 Task: Open Card Disability Services Review in Board Product Feature Prioritization and Development to Workspace Financial Planning and Analysis Services and add a team member Softage.2@softage.net, a label Yellow, a checklist Panel Moderation, an attachment from your computer, a color Yellow and finally, add a card description 'Plan and execute company team-building conference with team-building exercises on problem-solving and decision making' and a comment 'Given the potential impact of this task on our team workload, let us ensure that we have the necessary resources and support to execute it effectively.'. Add a start date 'Jan 02, 1900' with a due date 'Jan 09, 1900'
Action: Mouse moved to (206, 136)
Screenshot: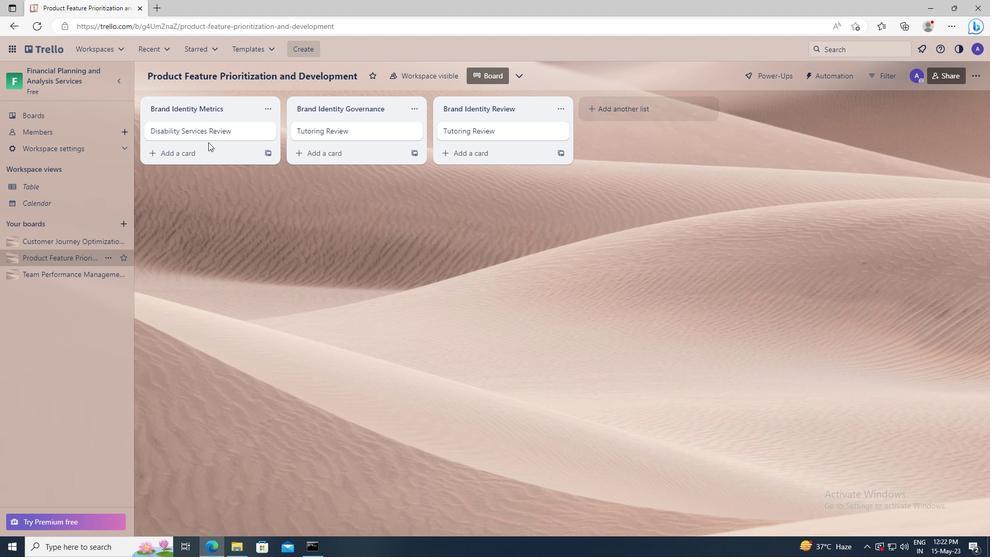 
Action: Mouse pressed left at (206, 136)
Screenshot: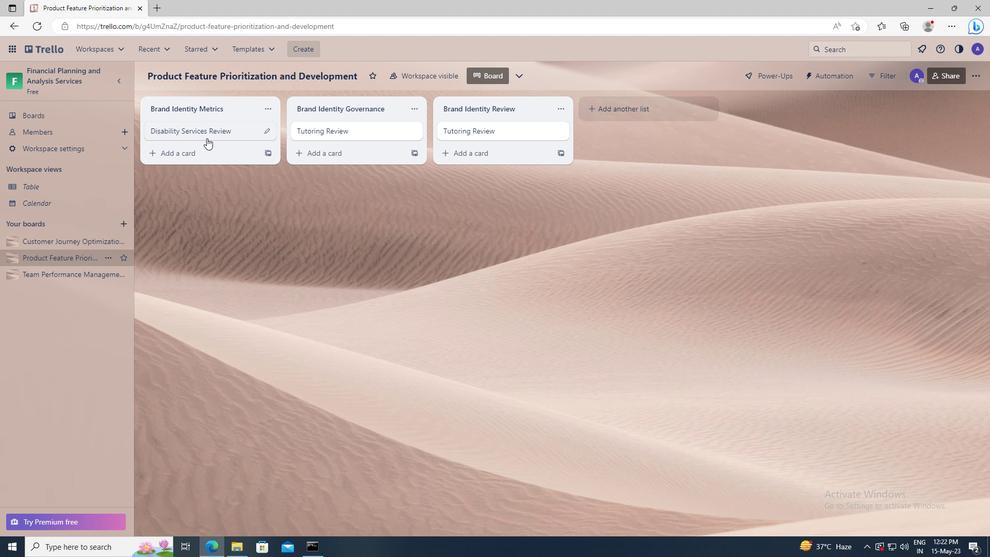 
Action: Mouse moved to (606, 135)
Screenshot: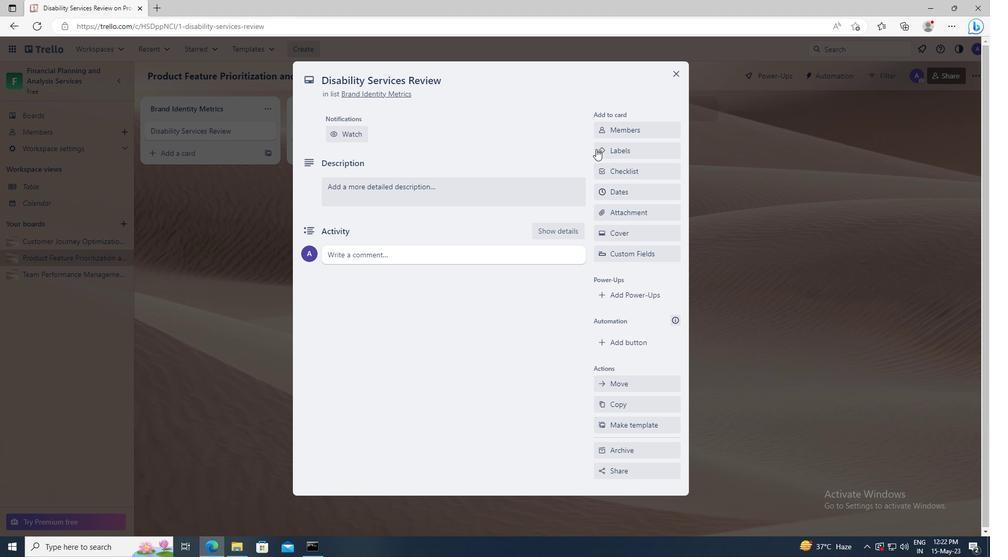 
Action: Mouse pressed left at (606, 135)
Screenshot: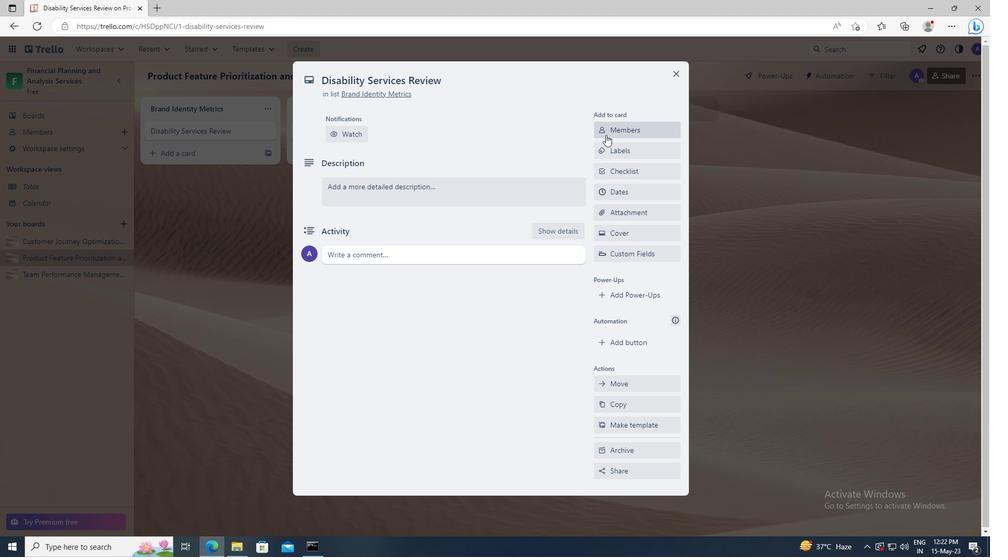 
Action: Mouse moved to (614, 178)
Screenshot: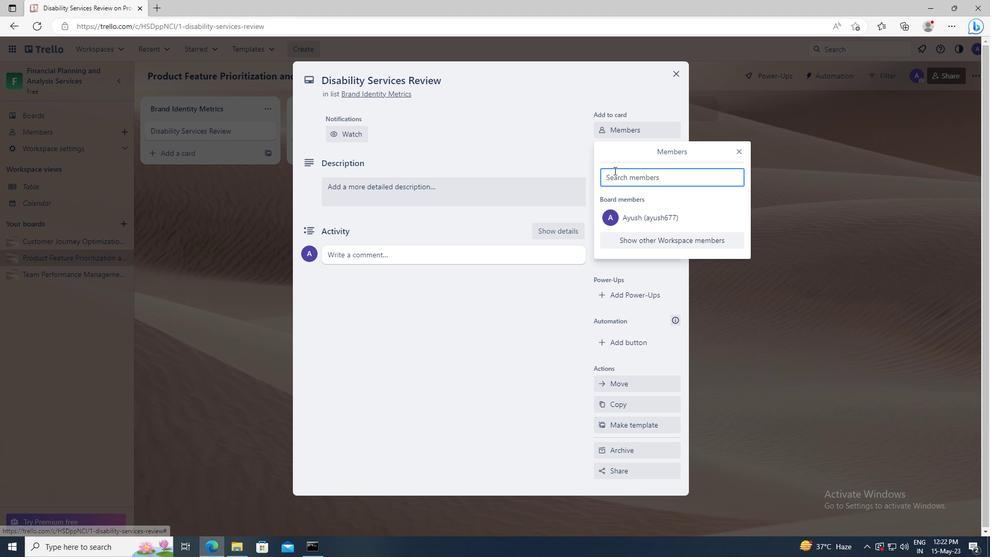 
Action: Mouse pressed left at (614, 178)
Screenshot: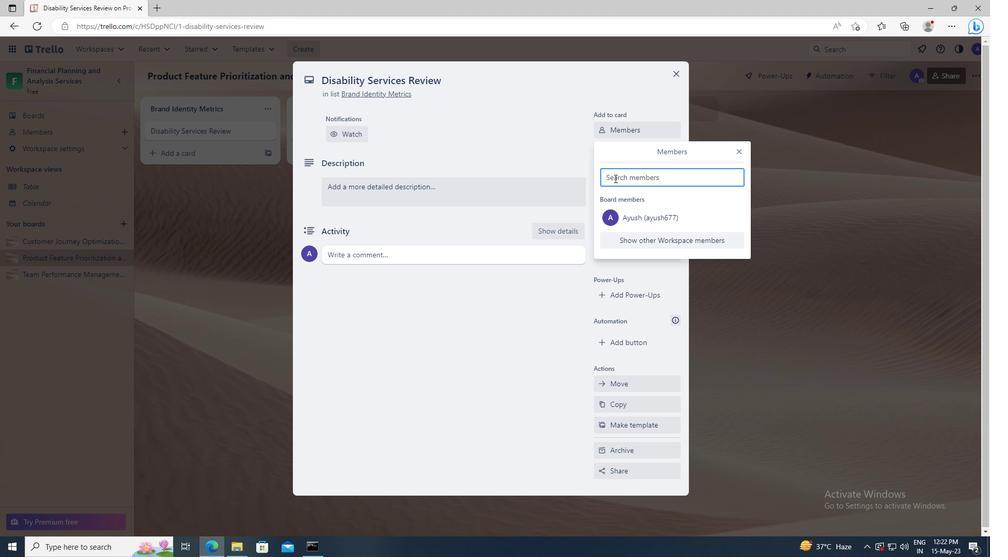 
Action: Key pressed <Key.shift>SOFTAGE.2
Screenshot: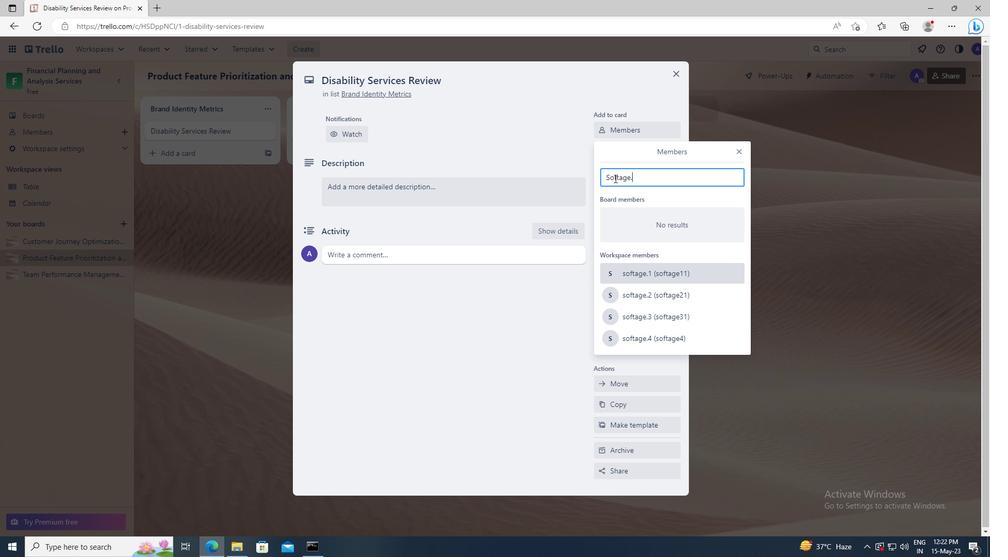 
Action: Mouse moved to (619, 272)
Screenshot: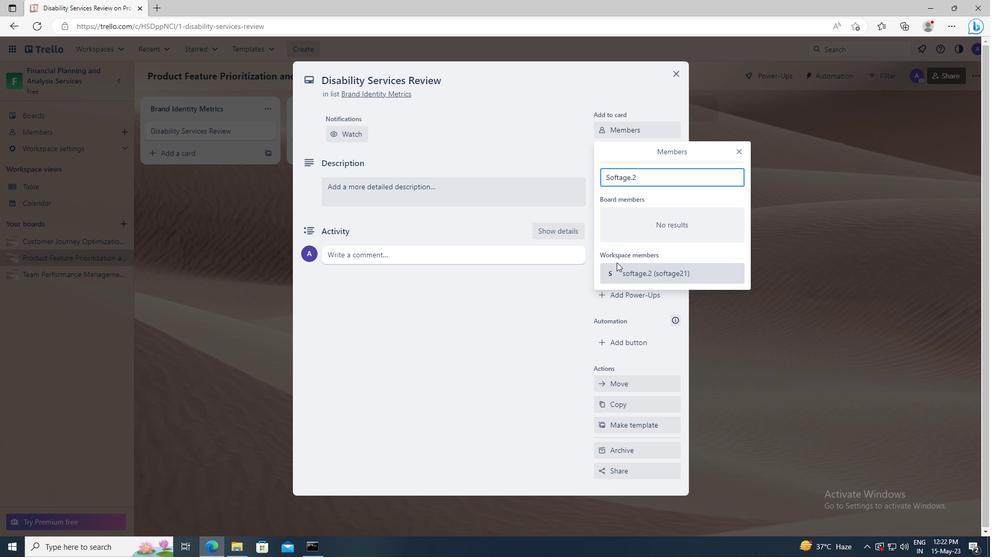 
Action: Mouse pressed left at (619, 272)
Screenshot: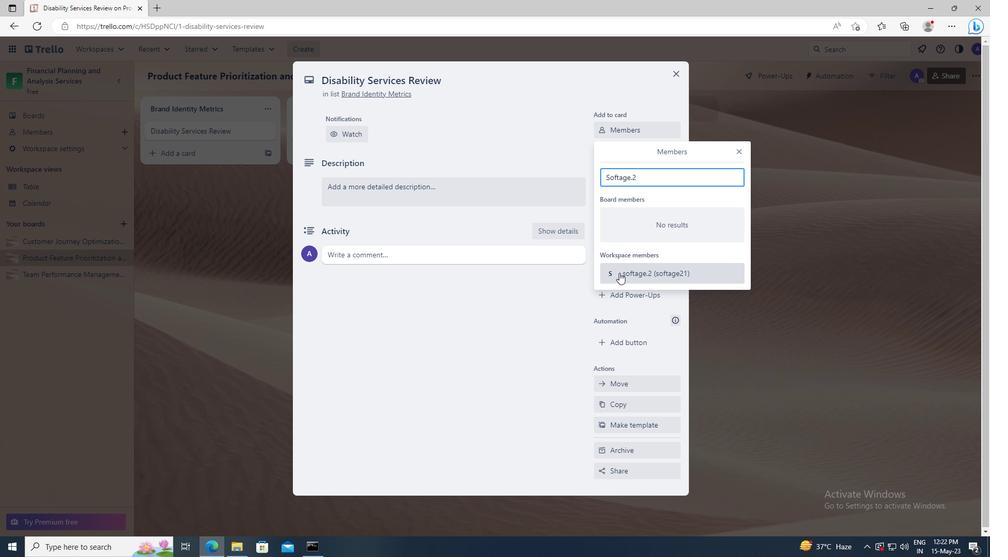 
Action: Mouse moved to (736, 150)
Screenshot: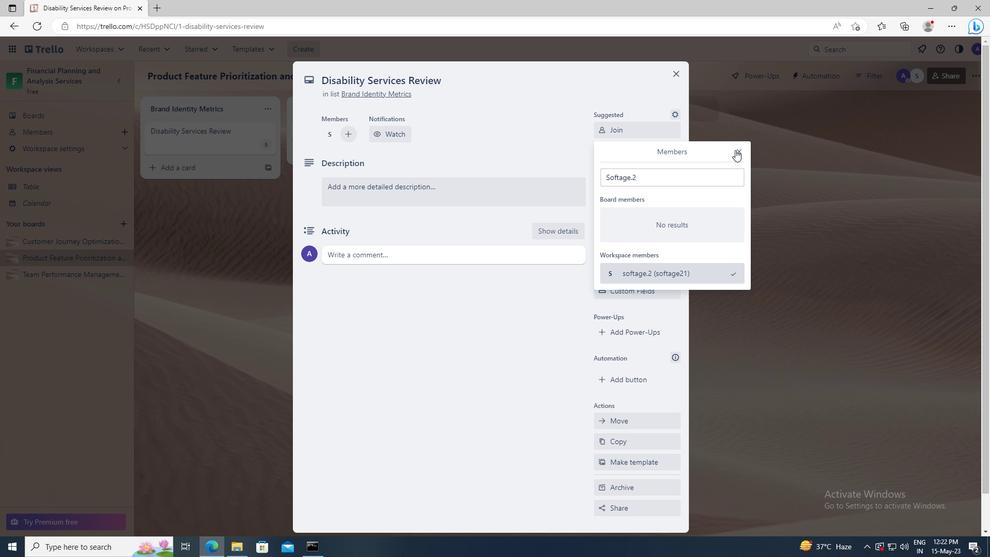 
Action: Mouse pressed left at (736, 150)
Screenshot: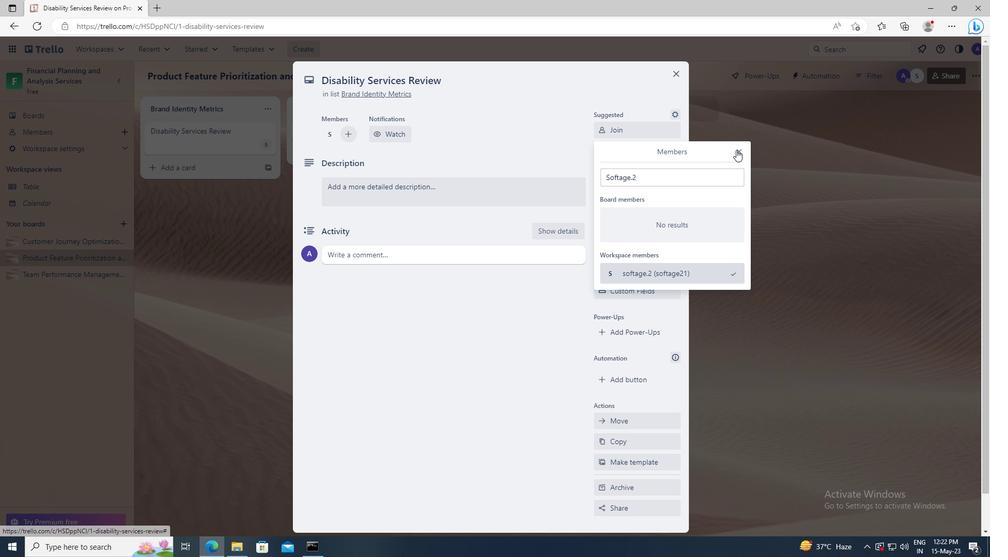 
Action: Mouse moved to (635, 185)
Screenshot: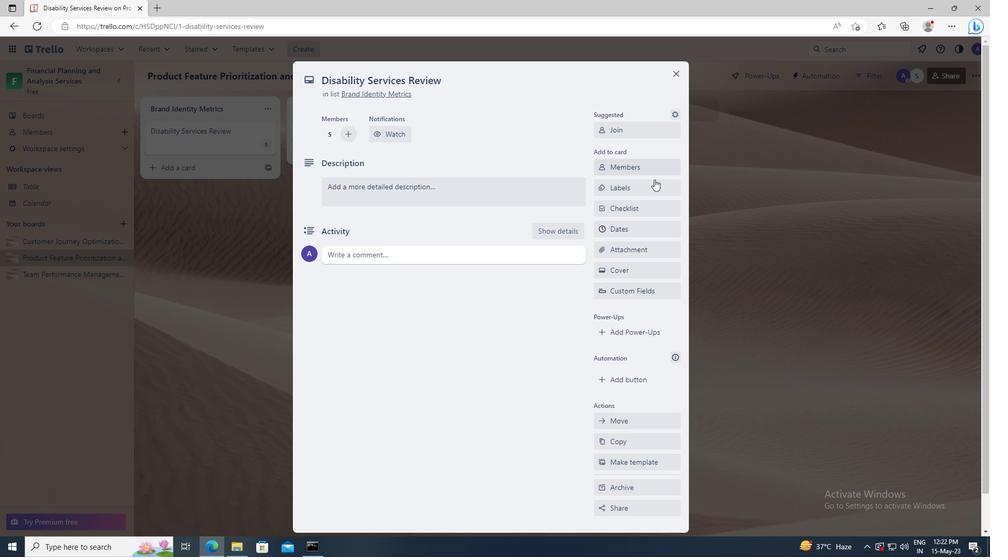 
Action: Mouse pressed left at (635, 185)
Screenshot: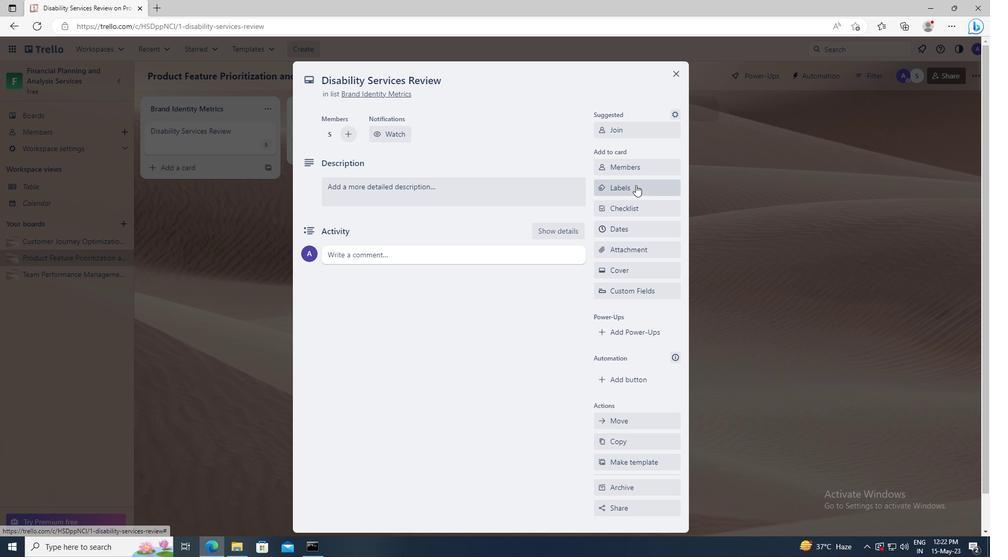 
Action: Mouse moved to (659, 392)
Screenshot: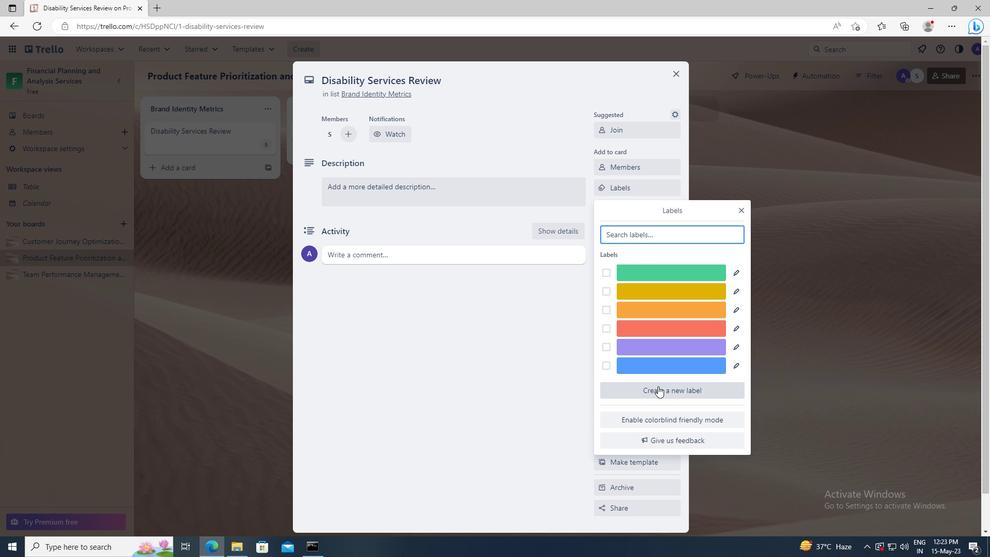 
Action: Mouse pressed left at (659, 392)
Screenshot: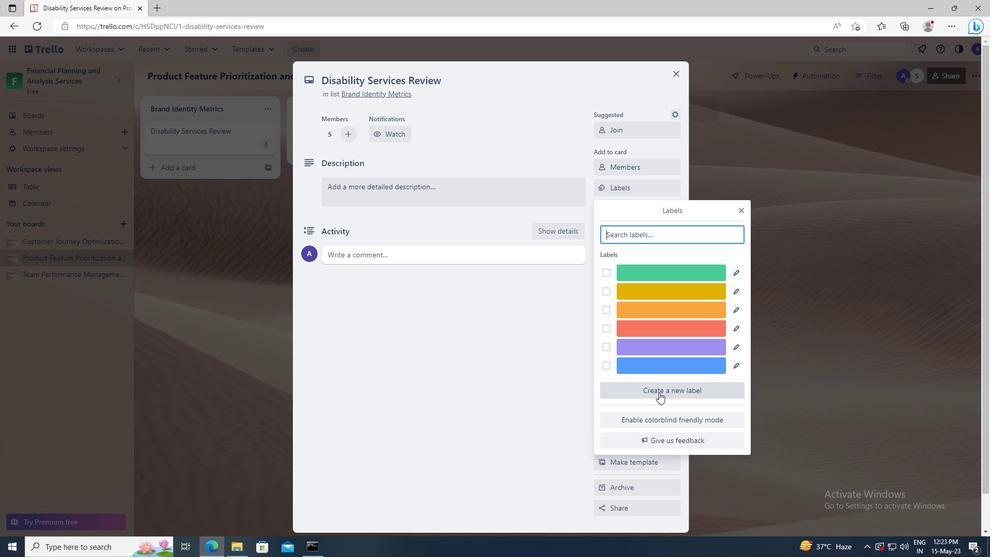 
Action: Mouse moved to (646, 359)
Screenshot: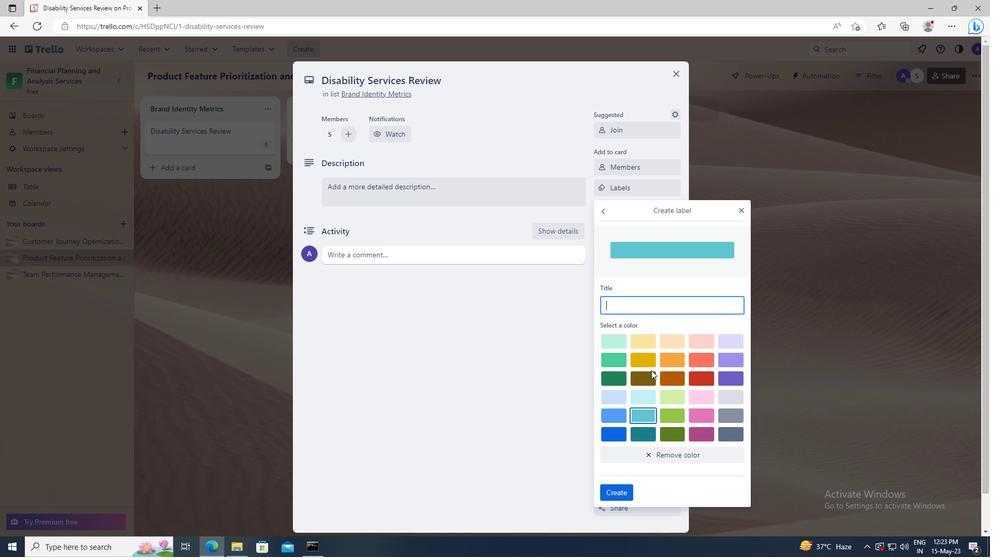 
Action: Mouse pressed left at (646, 359)
Screenshot: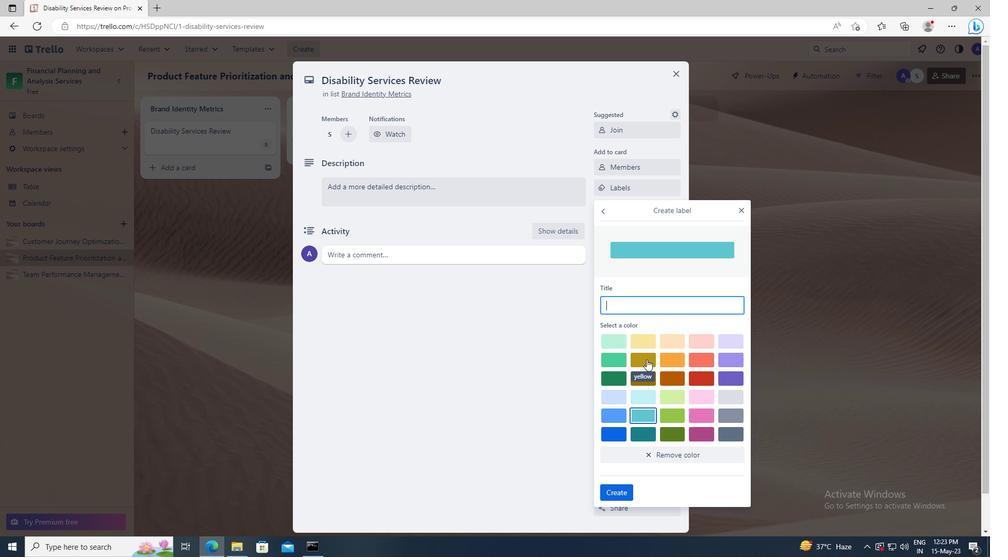 
Action: Mouse moved to (623, 487)
Screenshot: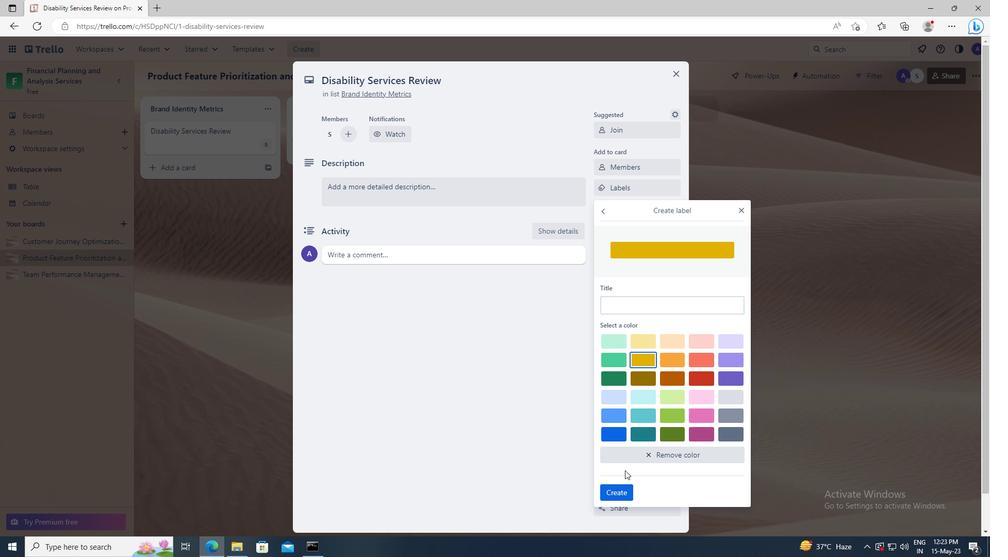
Action: Mouse pressed left at (623, 487)
Screenshot: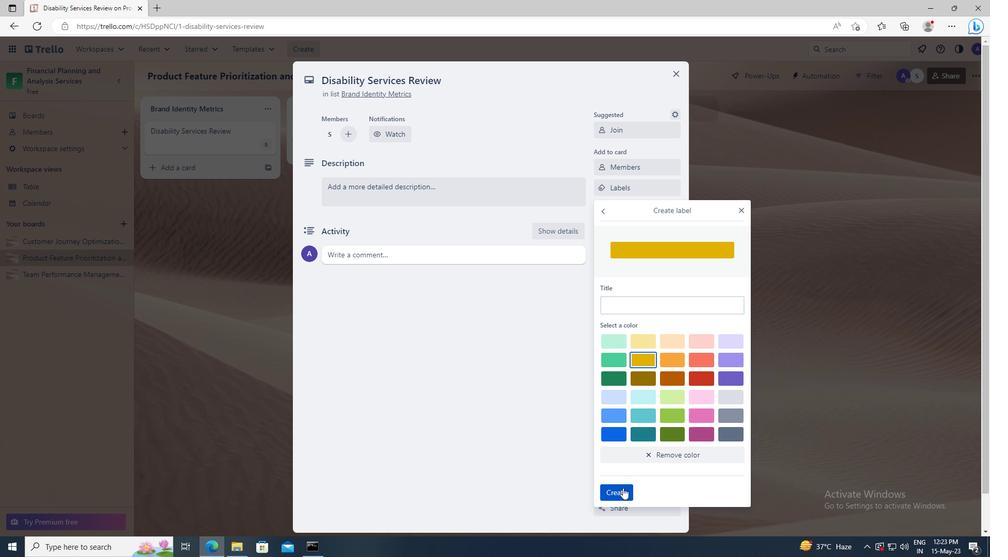 
Action: Mouse moved to (740, 211)
Screenshot: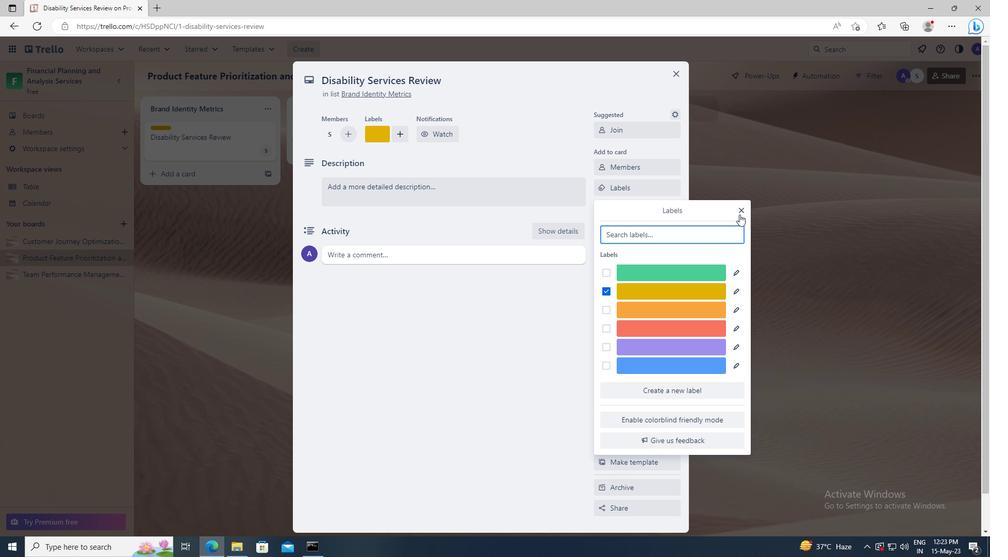 
Action: Mouse pressed left at (740, 211)
Screenshot: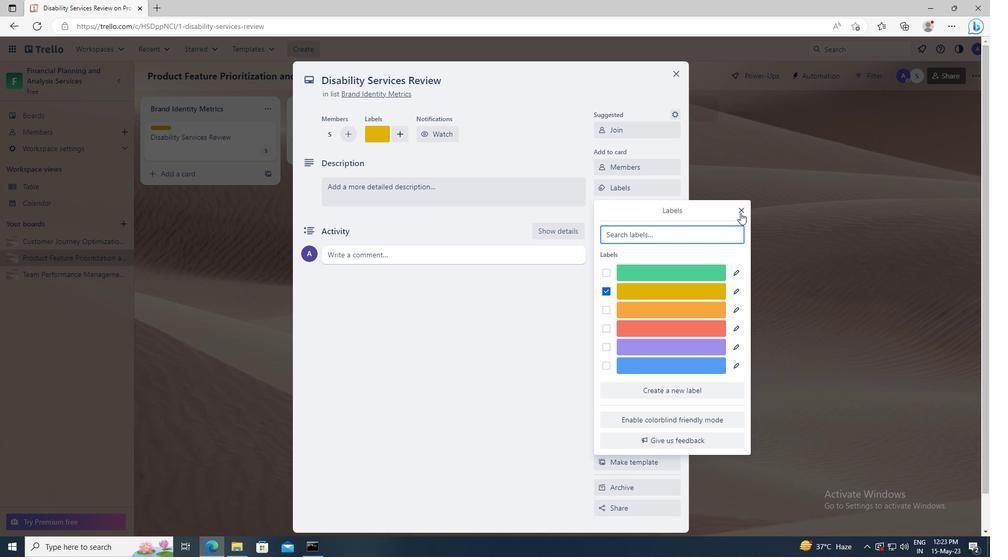 
Action: Mouse moved to (633, 207)
Screenshot: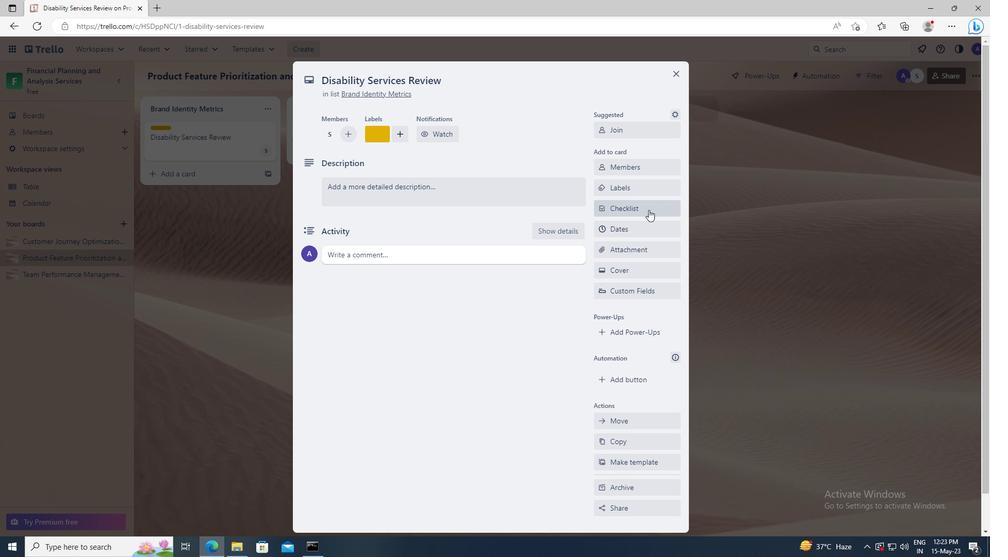 
Action: Mouse pressed left at (633, 207)
Screenshot: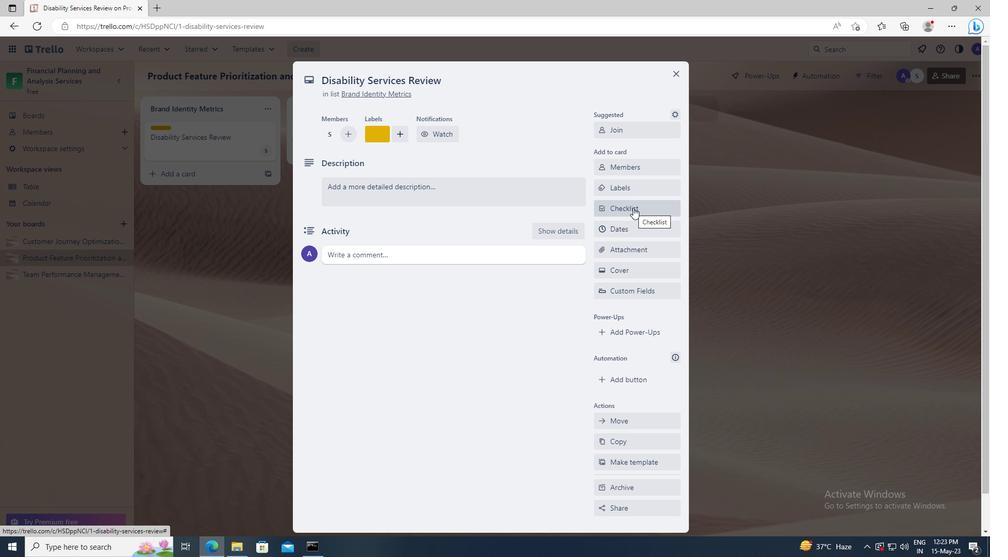 
Action: Key pressed <Key.shift>PANEL<Key.space><Key.shift>MODERATION
Screenshot: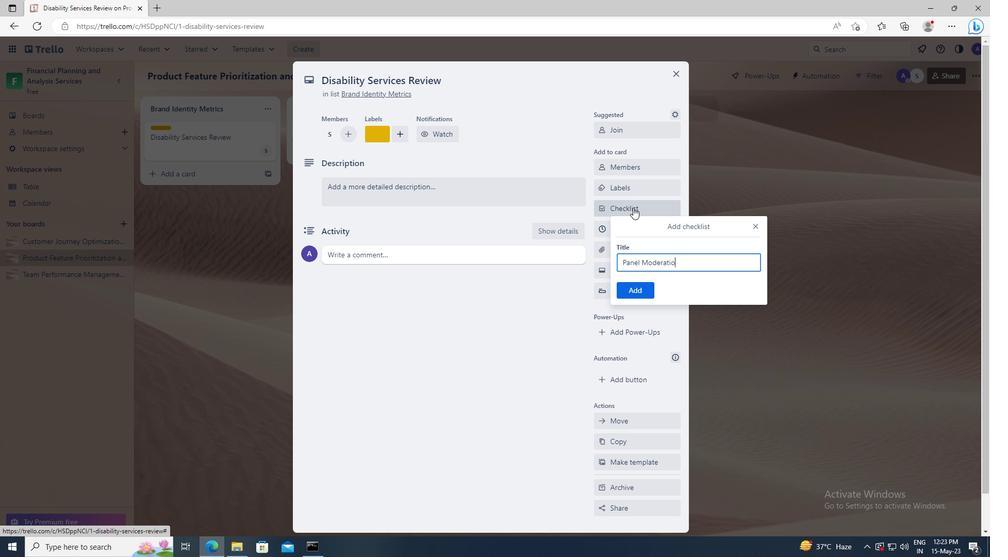 
Action: Mouse moved to (642, 290)
Screenshot: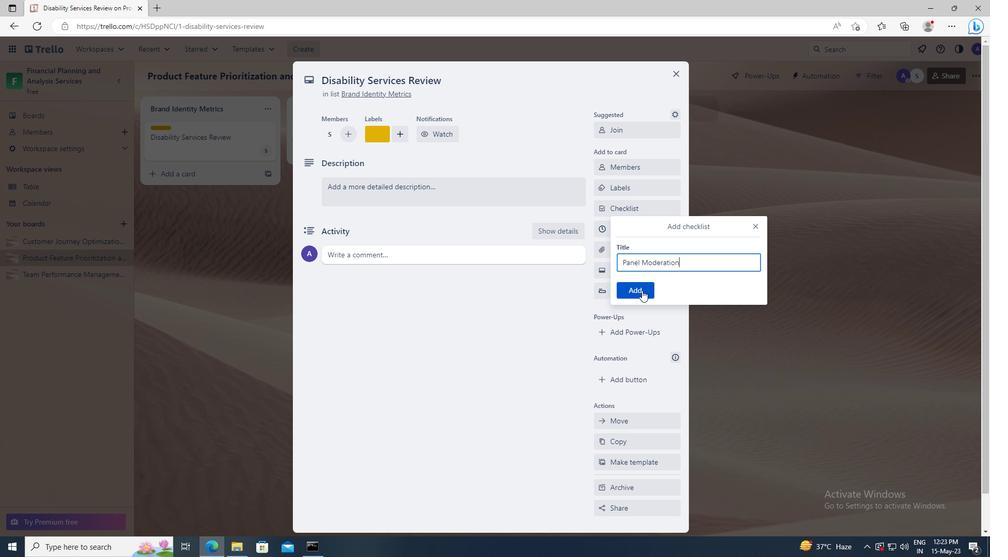 
Action: Mouse pressed left at (642, 290)
Screenshot: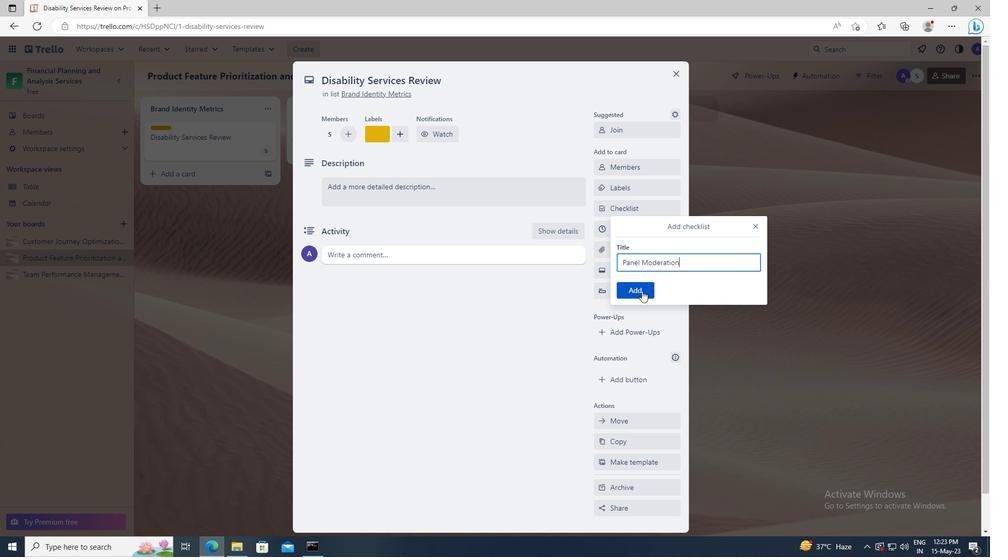 
Action: Mouse moved to (637, 253)
Screenshot: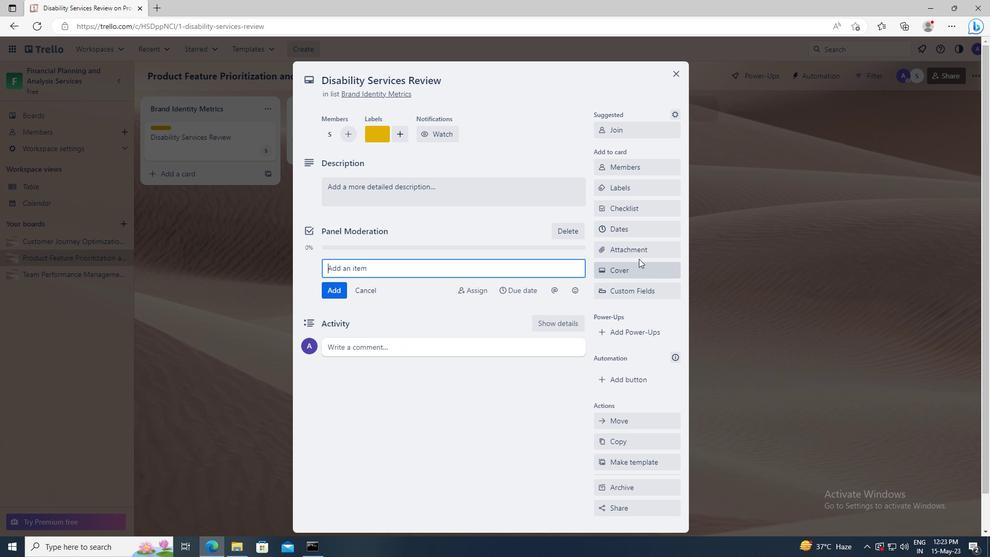 
Action: Mouse pressed left at (637, 253)
Screenshot: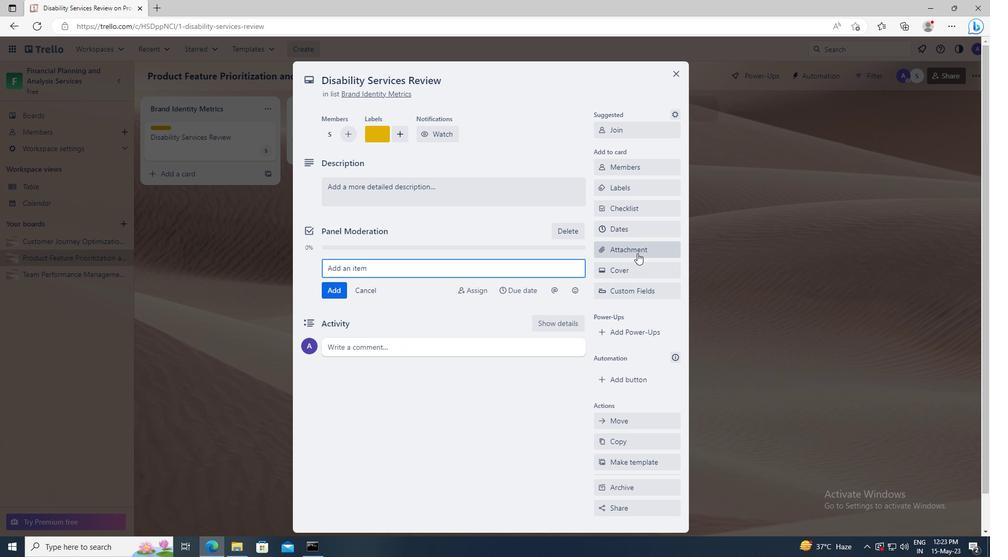 
Action: Mouse moved to (620, 295)
Screenshot: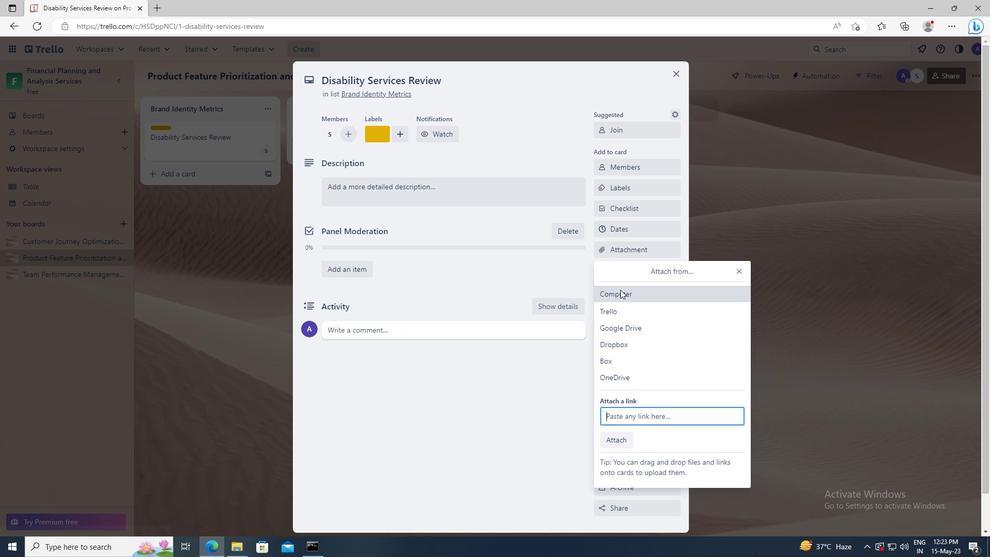 
Action: Mouse pressed left at (620, 295)
Screenshot: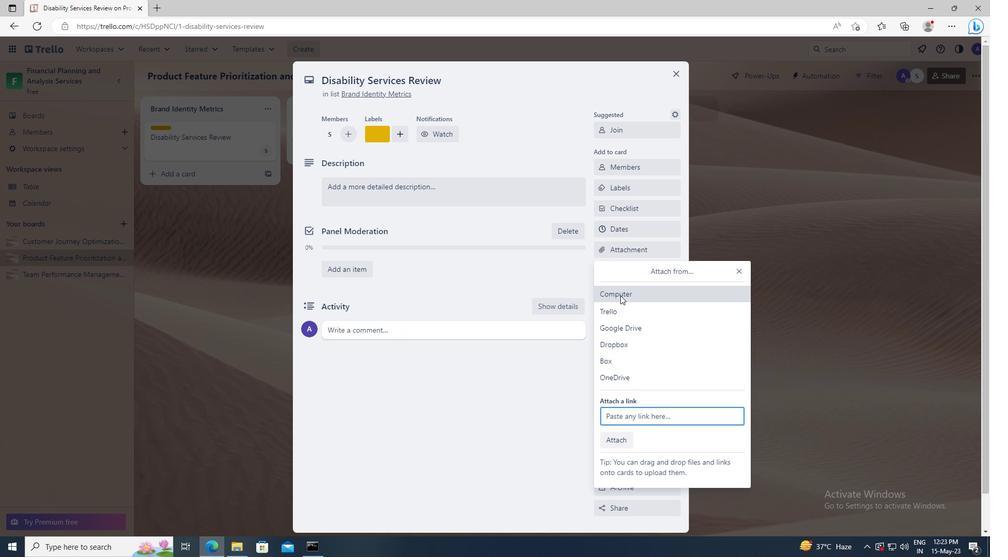 
Action: Mouse moved to (272, 86)
Screenshot: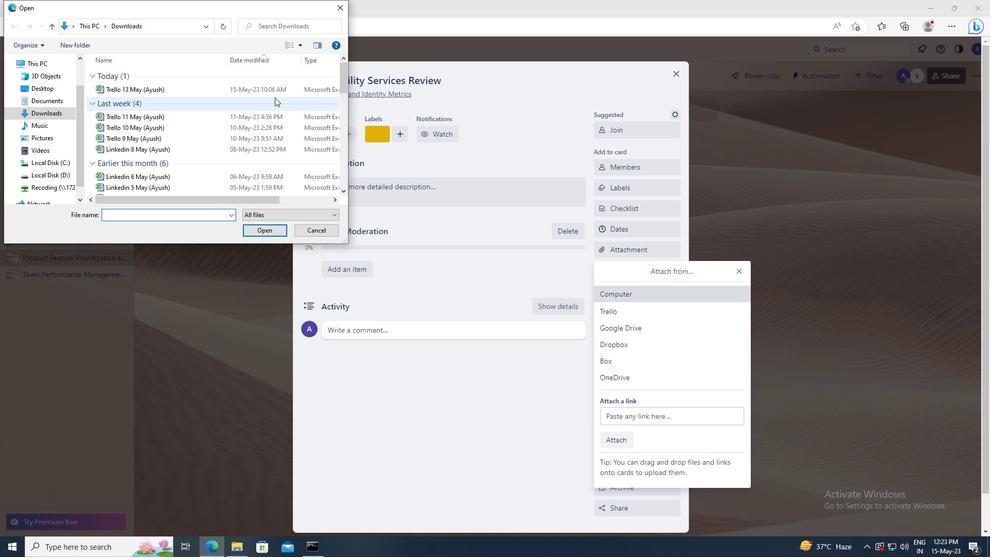 
Action: Mouse pressed left at (272, 86)
Screenshot: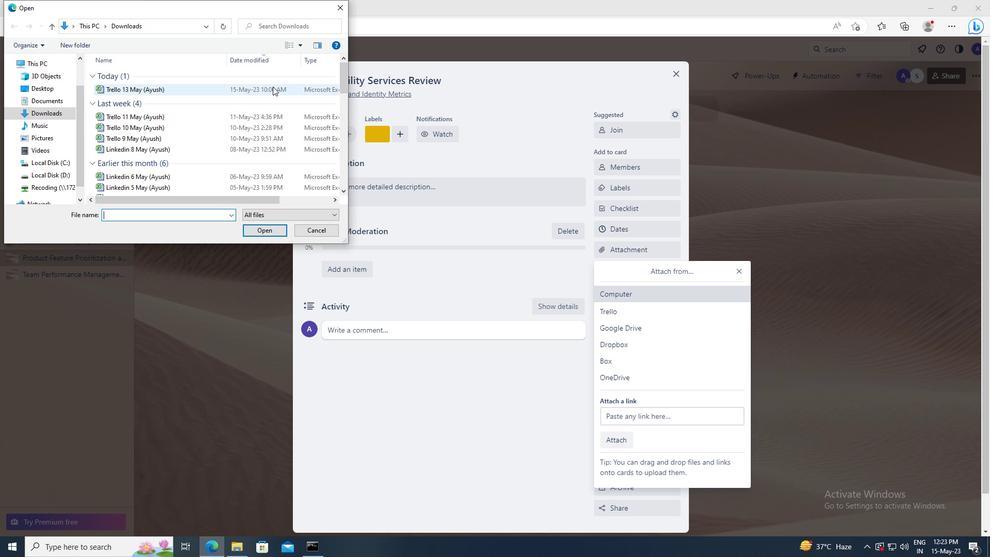 
Action: Mouse moved to (270, 230)
Screenshot: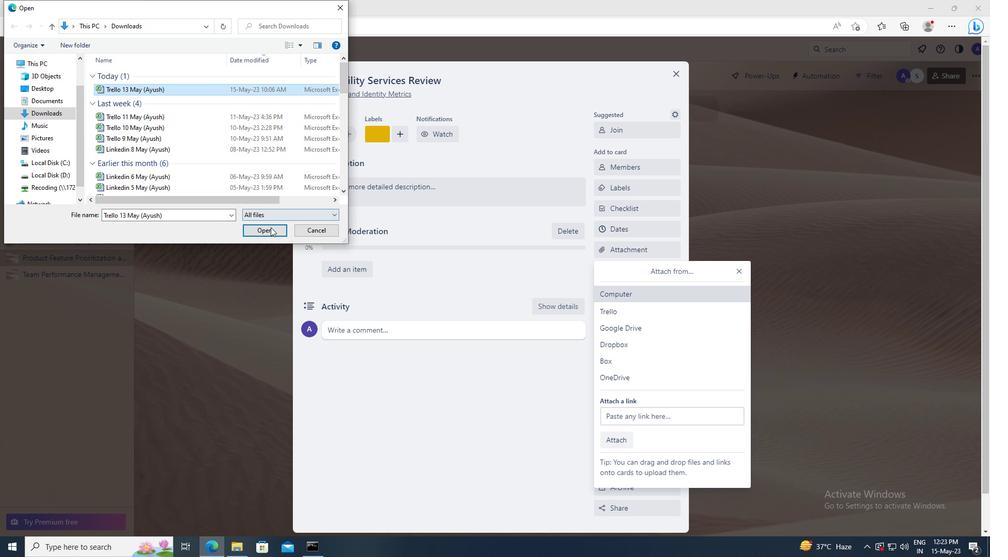 
Action: Mouse pressed left at (270, 230)
Screenshot: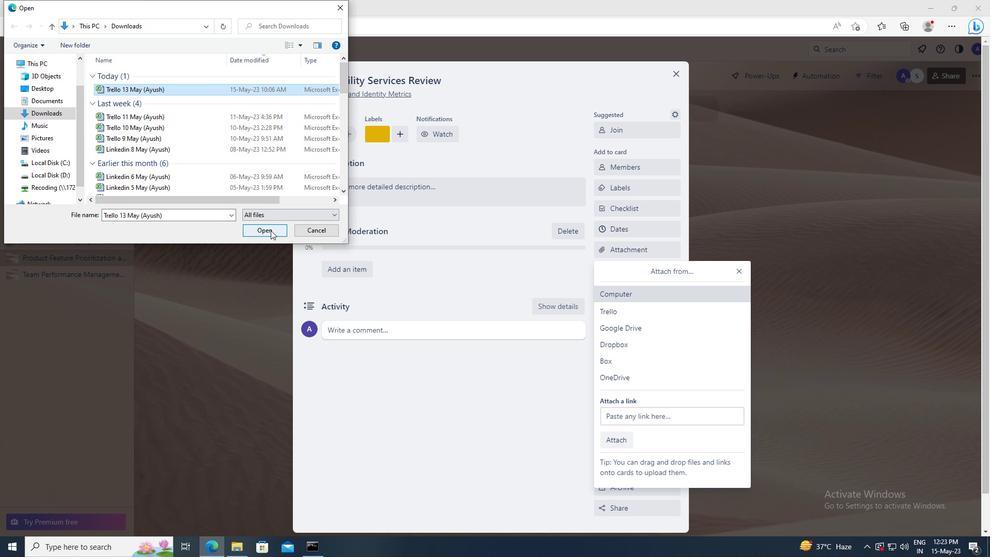 
Action: Mouse moved to (602, 274)
Screenshot: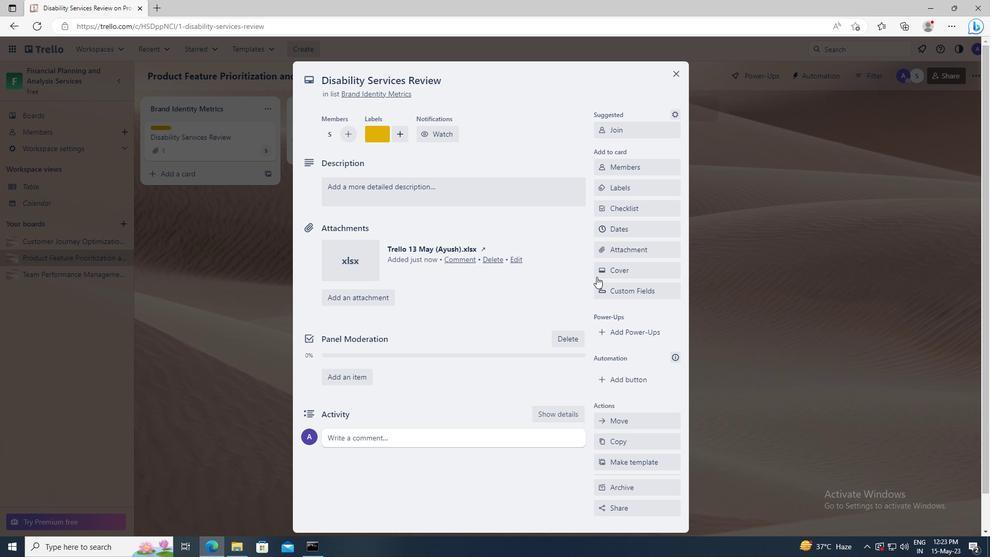 
Action: Mouse pressed left at (602, 274)
Screenshot: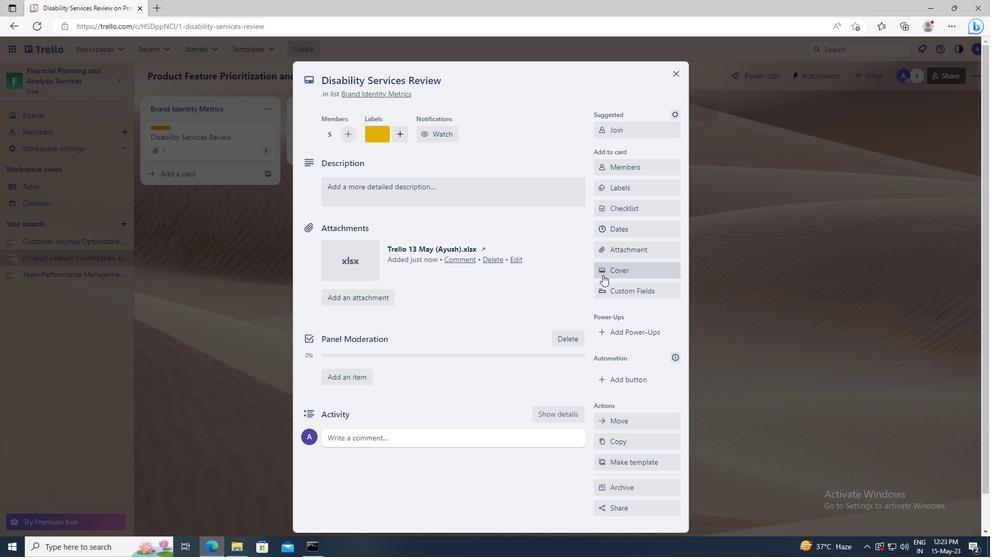 
Action: Mouse moved to (641, 325)
Screenshot: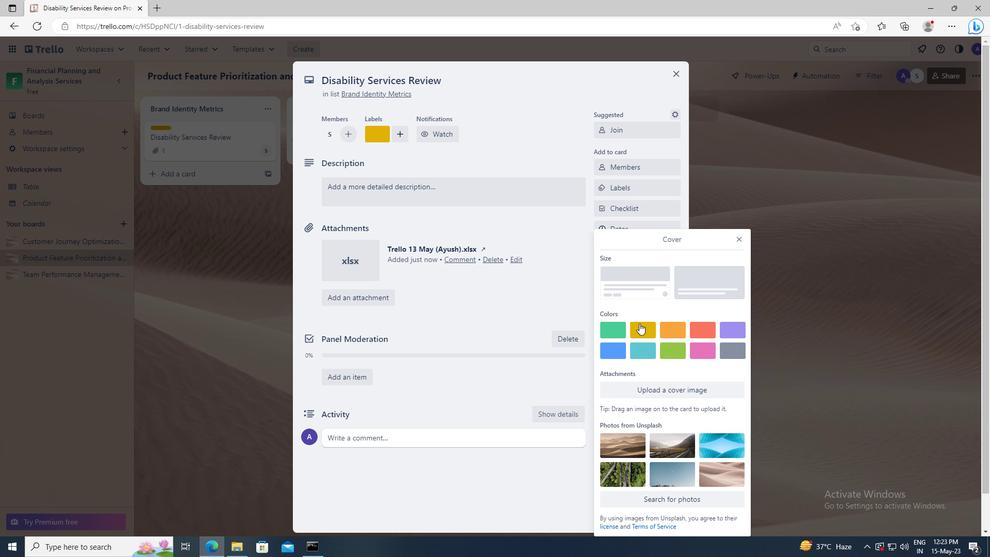 
Action: Mouse pressed left at (641, 325)
Screenshot: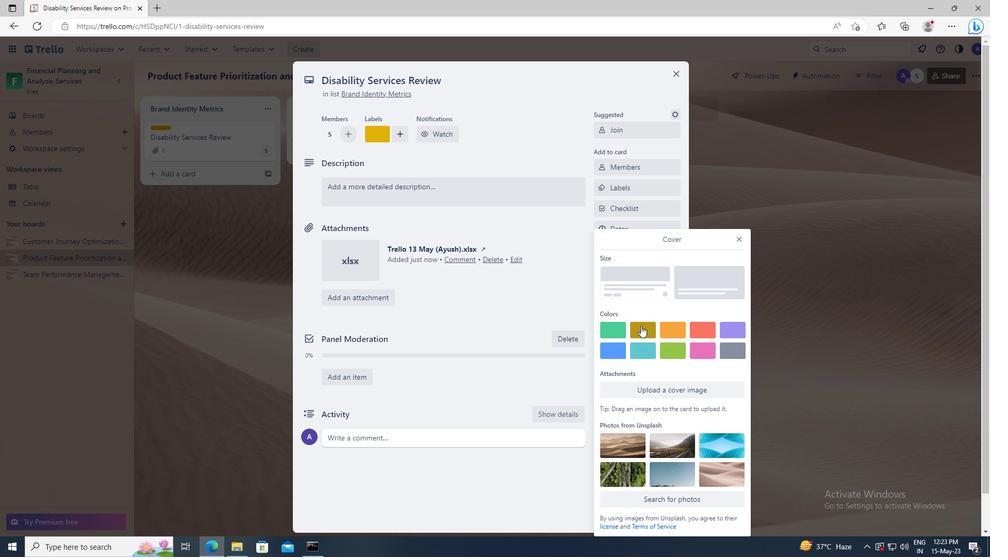 
Action: Mouse moved to (738, 218)
Screenshot: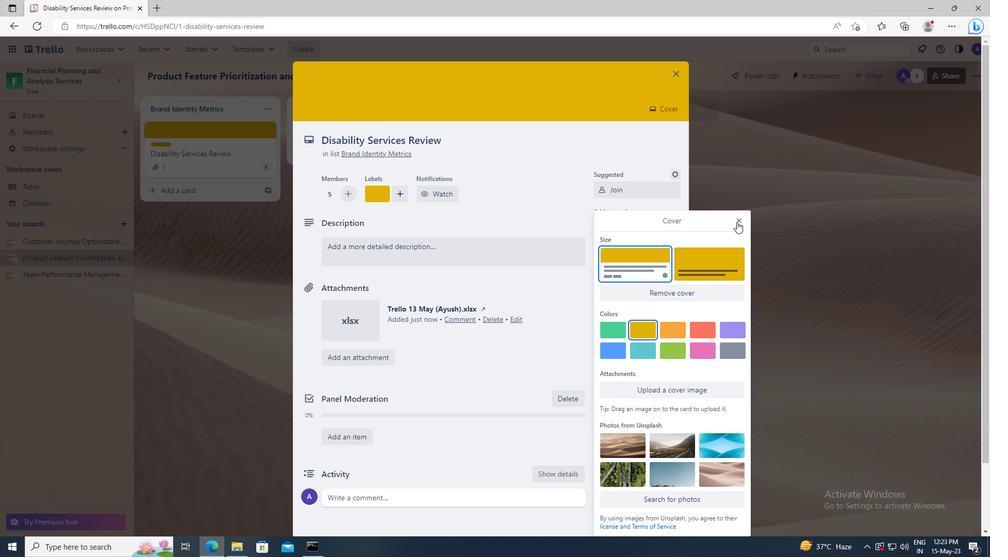 
Action: Mouse pressed left at (738, 218)
Screenshot: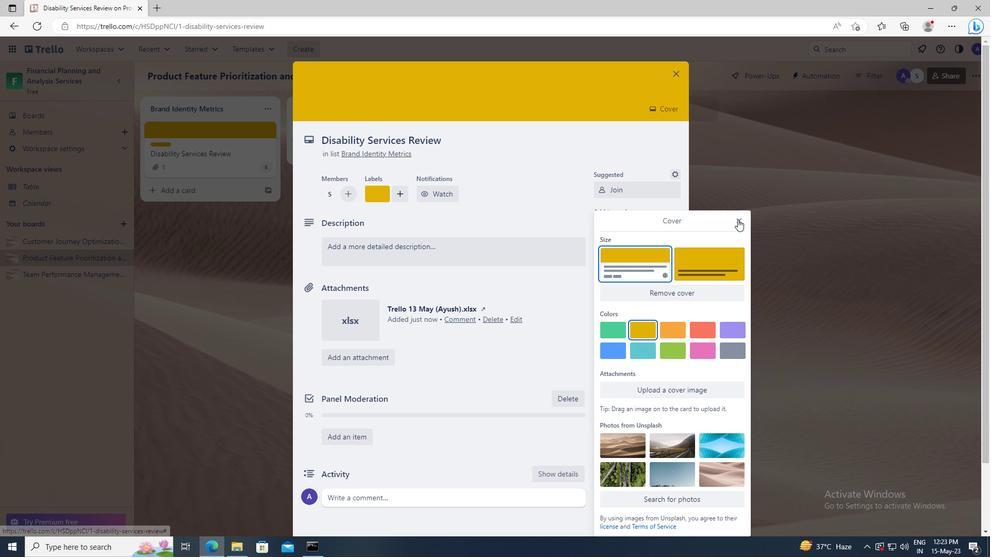
Action: Mouse moved to (514, 250)
Screenshot: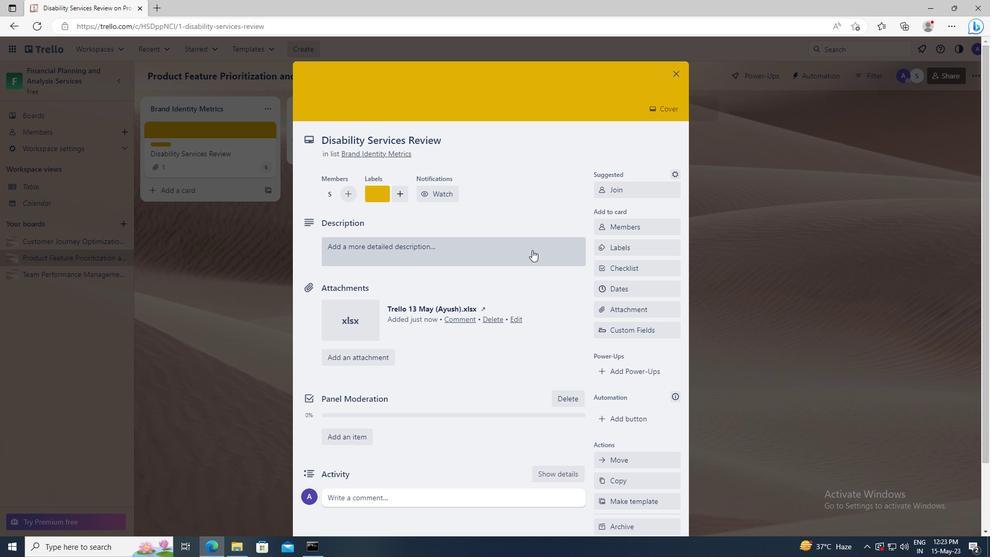 
Action: Mouse pressed left at (514, 250)
Screenshot: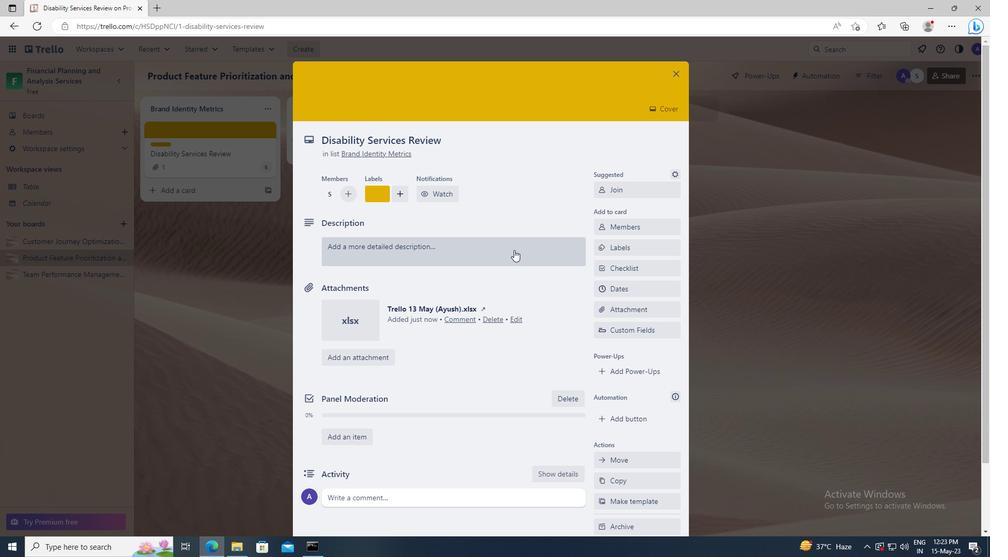 
Action: Key pressed <Key.shift>PLAN<Key.space>AND<Key.space>EXECUTE<Key.space>COMPANY<Key.space>TEAM-BUILDING<Key.space>CONFERENCE<Key.space>WITH<Key.space>TEAM-BUILDING<Key.space>EXERCISES<Key.space>ON<Key.space>PROBLEM<Key.space><Key.backspace>-SOLVING<Key.space>AND<Key.space>DECISION<Key.space>MAKING
Screenshot: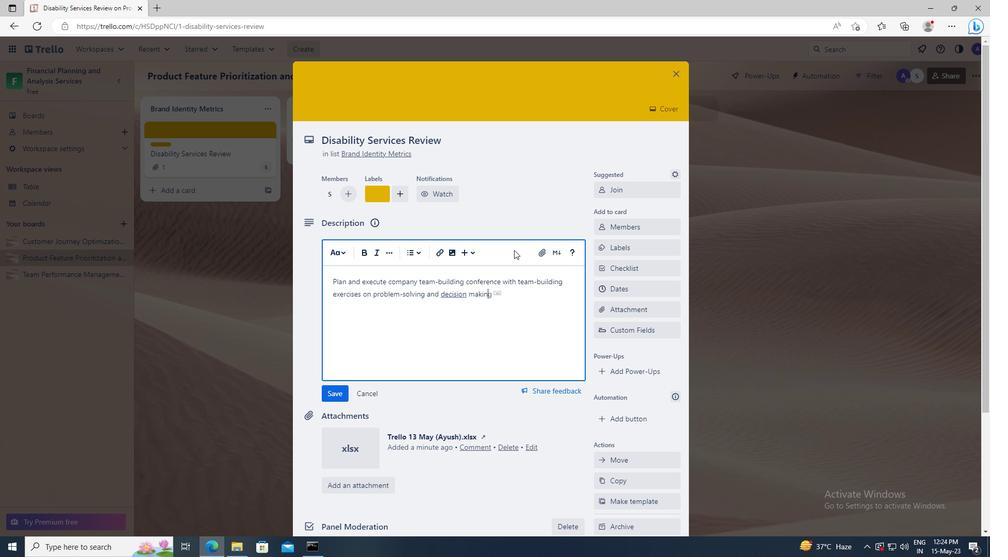 
Action: Mouse scrolled (514, 249) with delta (0, 0)
Screenshot: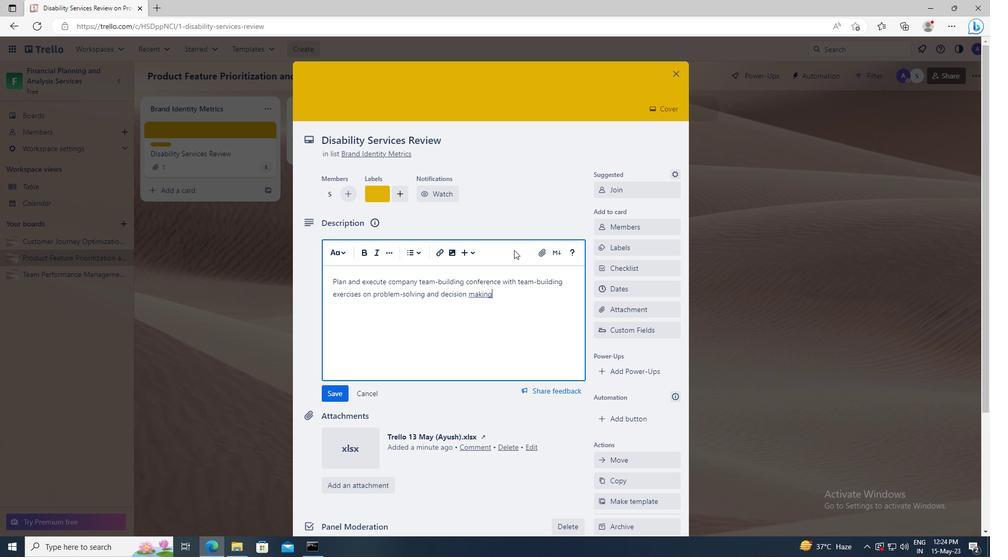 
Action: Mouse scrolled (514, 249) with delta (0, 0)
Screenshot: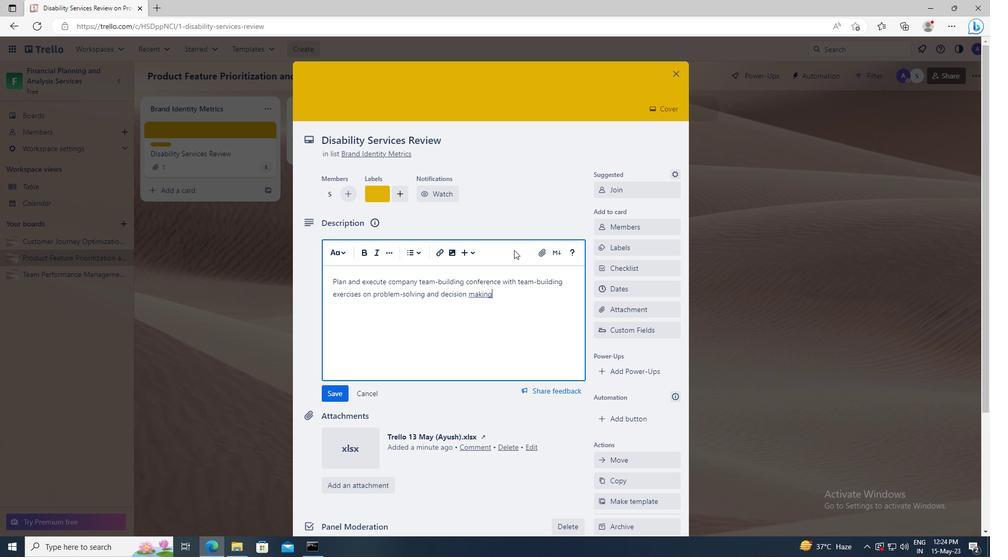 
Action: Mouse moved to (341, 247)
Screenshot: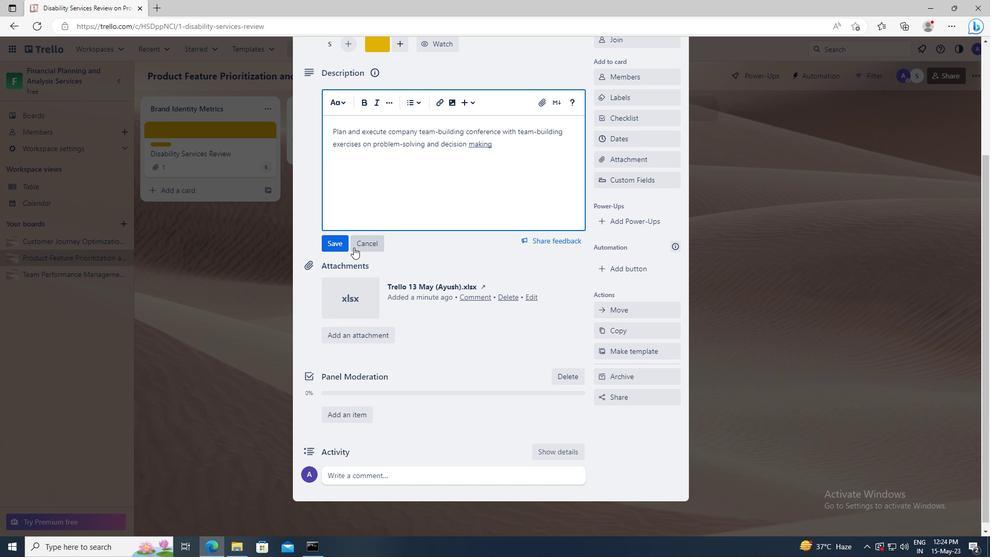 
Action: Mouse pressed left at (341, 247)
Screenshot: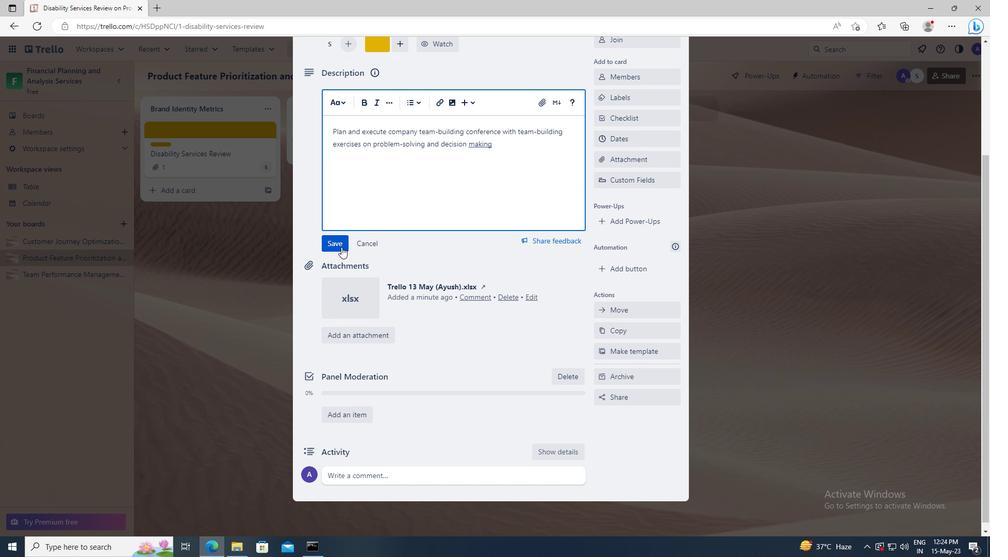 
Action: Mouse moved to (353, 413)
Screenshot: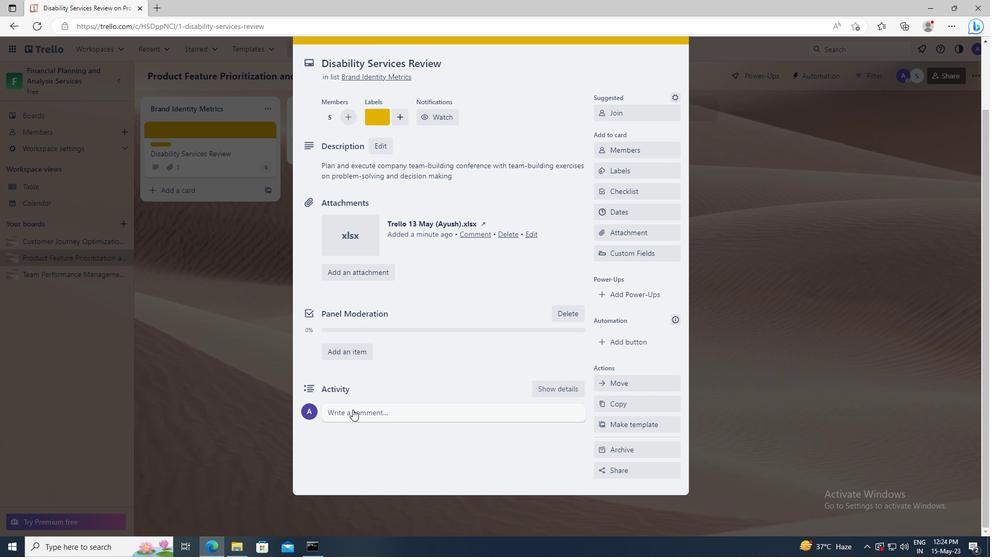 
Action: Mouse pressed left at (353, 413)
Screenshot: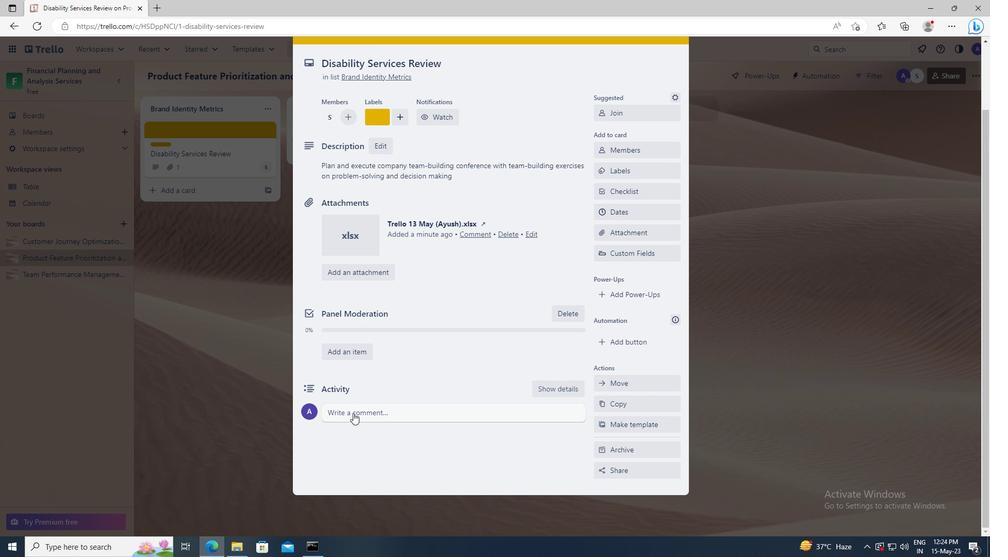 
Action: Key pressed <Key.shift>GIVEN<Key.space>THE<Key.space>POTENTIAL<Key.space>IMPACT<Key.space>OF<Key.space>THIS<Key.space>TASK<Key.space>ON<Key.space>OUR<Key.space>TEAM<Key.space>WORKLOAD,<Key.space>LET<Key.space>US<Key.space>ENSURE<Key.space>THAT<Key.space>WE<Key.space>HAVE<Key.space>THE<Key.space>NECESSARY<Key.space>RESOURCES<Key.space>AND<Key.space>SUPPORT<Key.space>TO<Key.space>EXECUTE<Key.space>IT<Key.space>EFFECTIVELY.
Screenshot: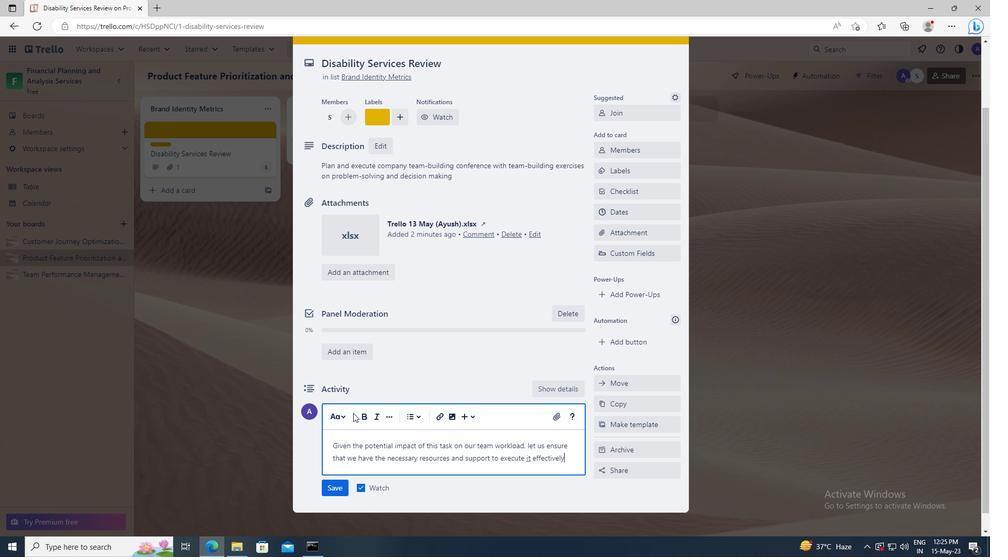
Action: Mouse moved to (337, 485)
Screenshot: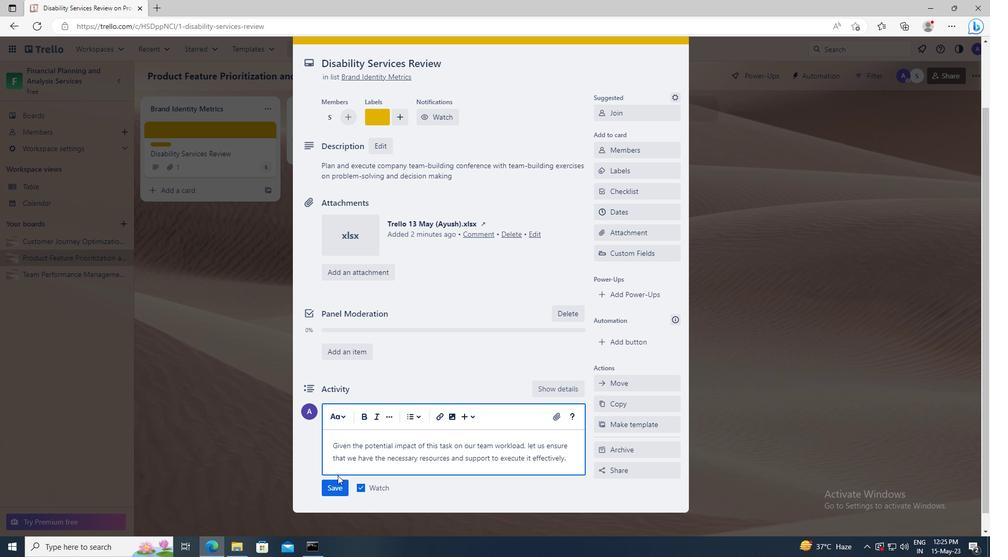 
Action: Mouse pressed left at (337, 485)
Screenshot: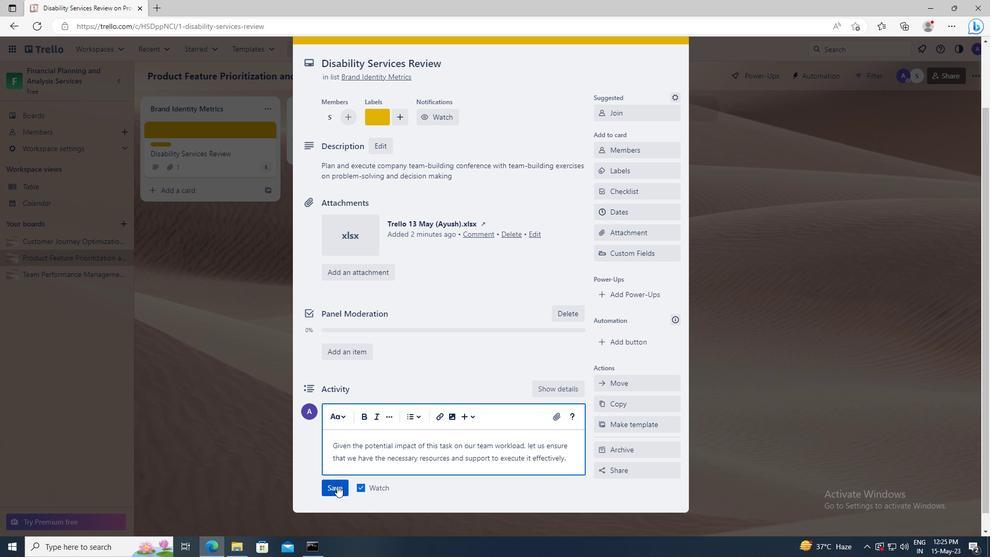 
Action: Mouse moved to (609, 211)
Screenshot: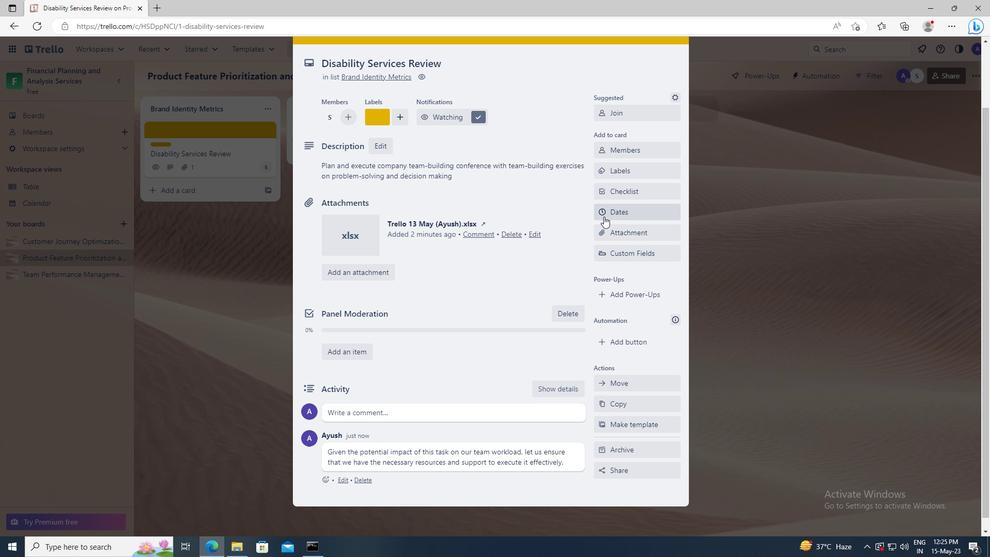 
Action: Mouse pressed left at (609, 211)
Screenshot: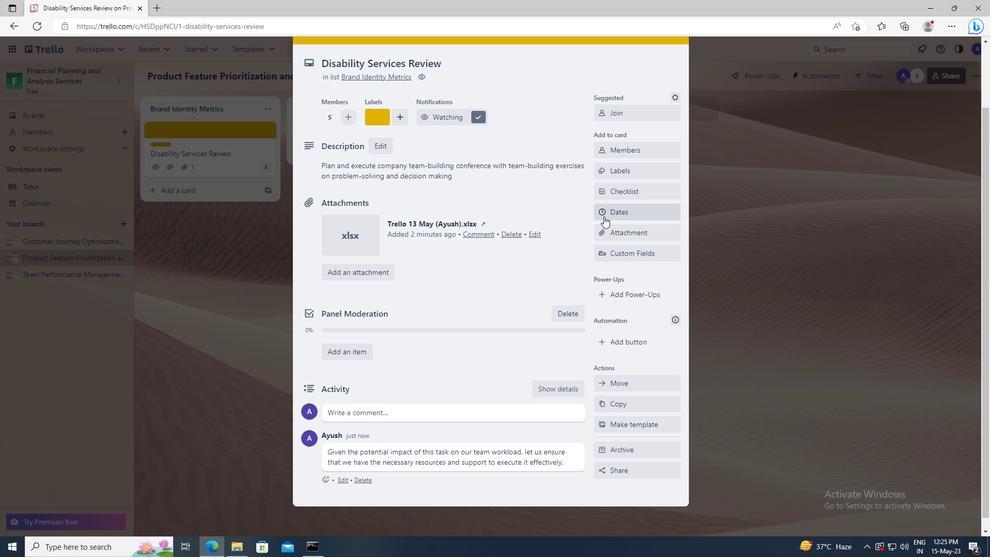
Action: Mouse moved to (607, 261)
Screenshot: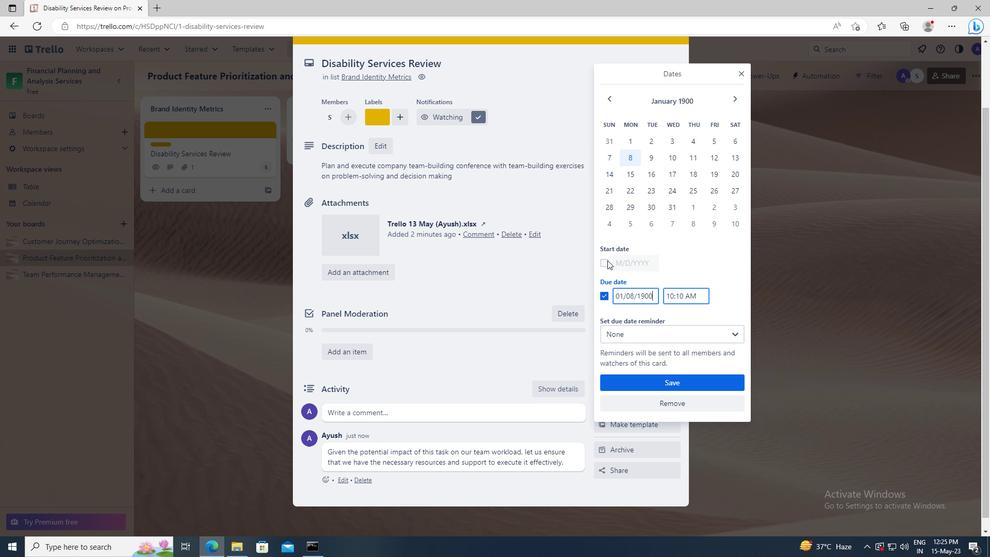 
Action: Mouse pressed left at (607, 261)
Screenshot: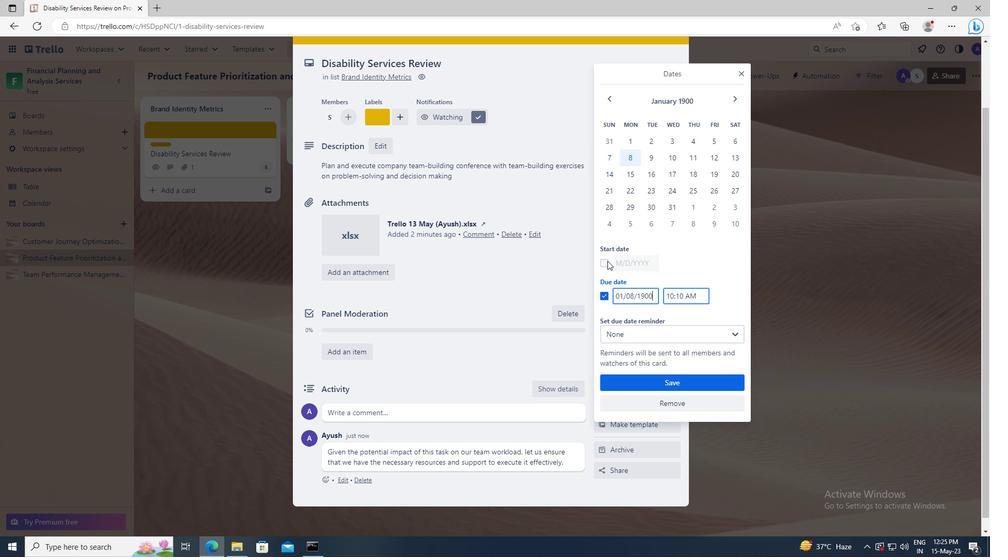 
Action: Mouse moved to (654, 262)
Screenshot: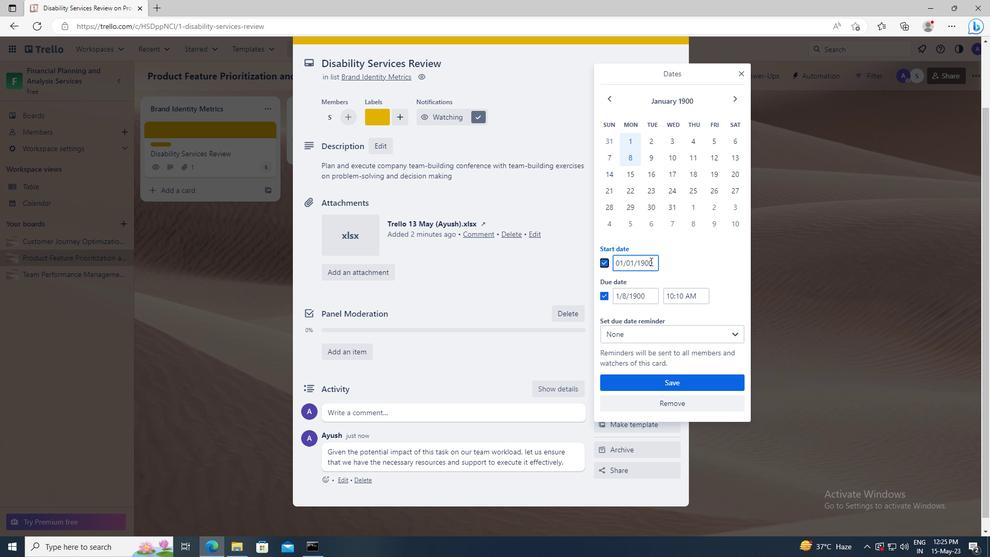 
Action: Mouse pressed left at (654, 262)
Screenshot: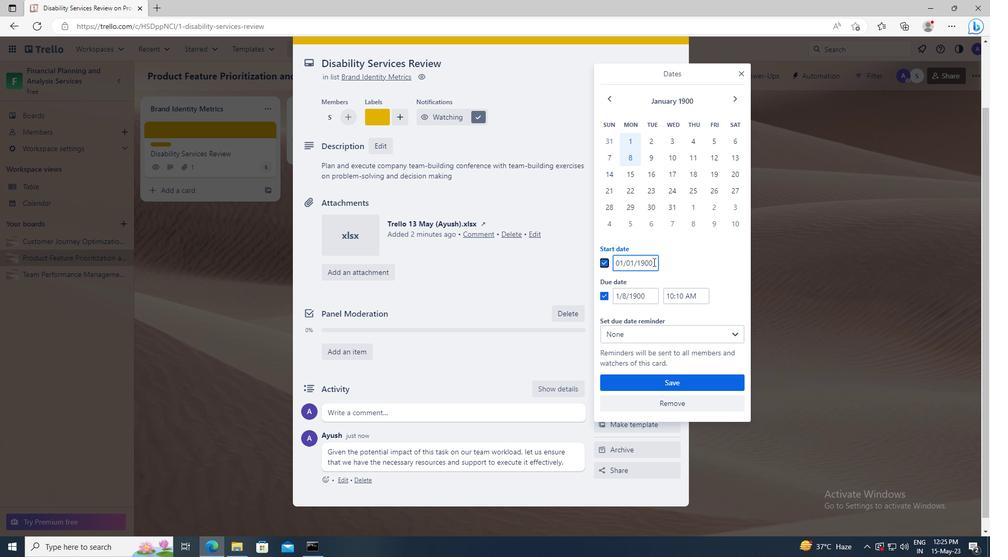 
Action: Key pressed <Key.left><Key.left><Key.left><Key.left><Key.left><Key.backspace>2
Screenshot: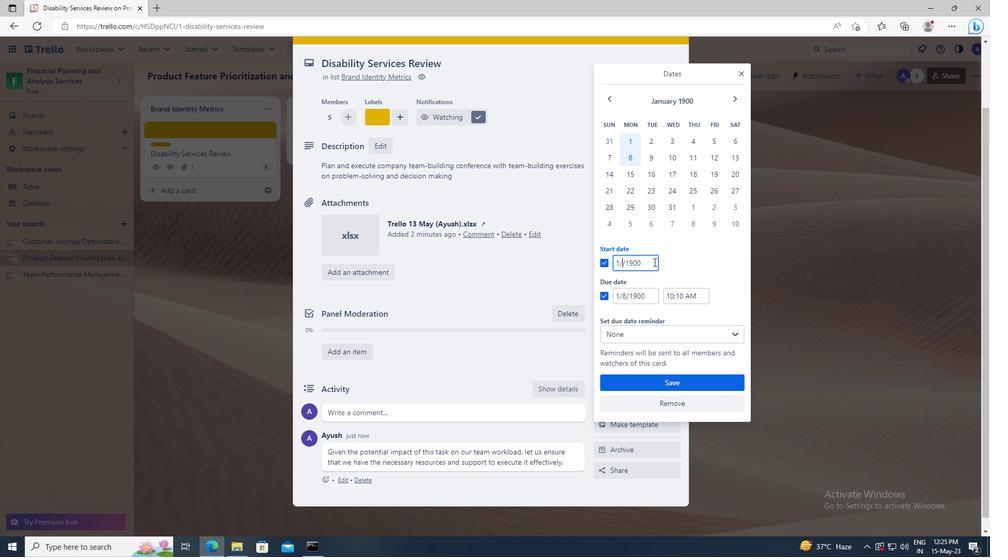 
Action: Mouse moved to (654, 293)
Screenshot: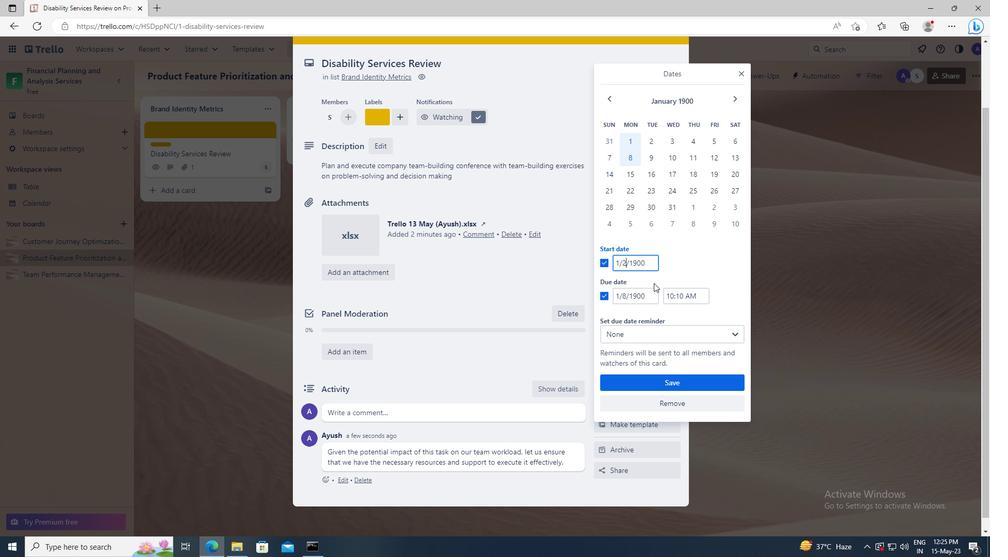 
Action: Mouse pressed left at (654, 293)
Screenshot: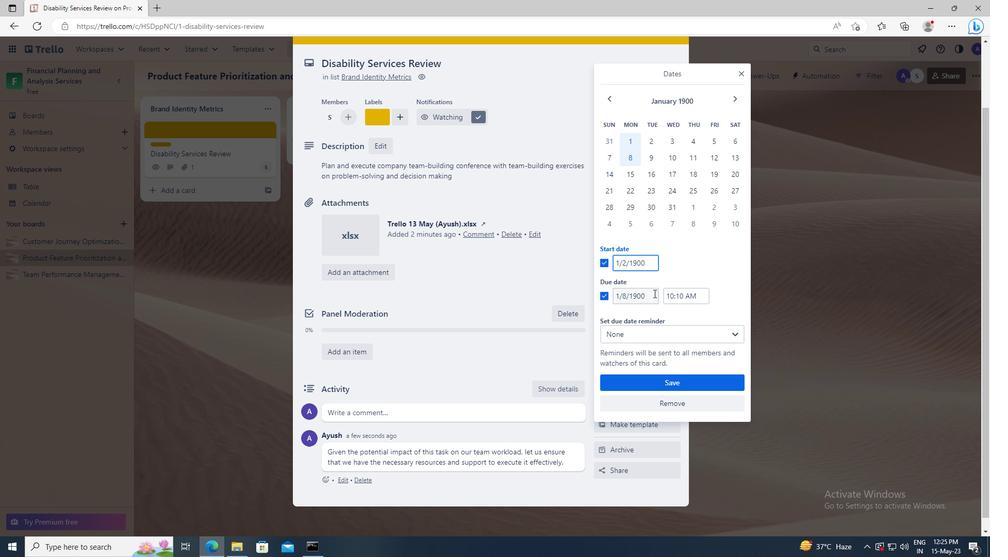 
Action: Key pressed <Key.left><Key.left><Key.left><Key.left><Key.left><Key.backspace>9
Screenshot: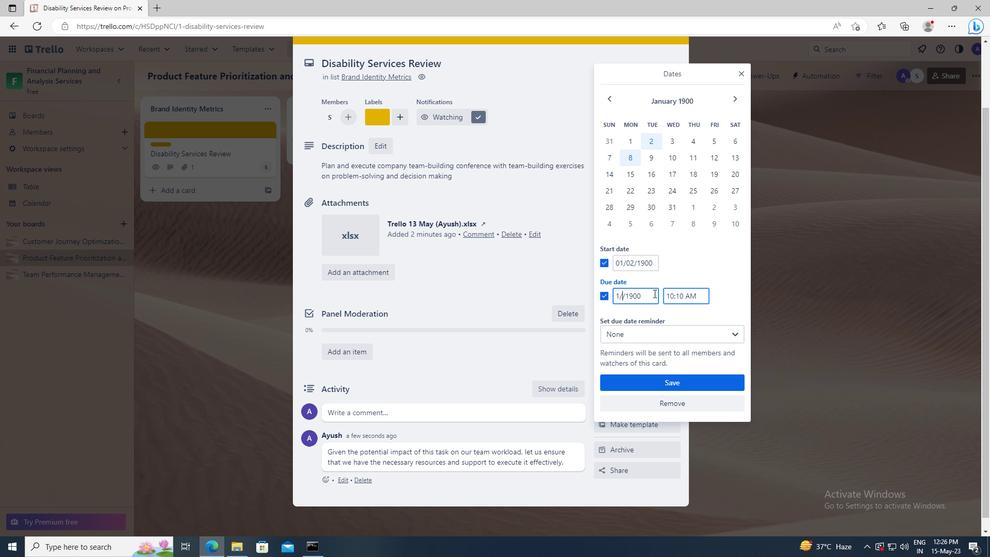 
Action: Mouse moved to (647, 381)
Screenshot: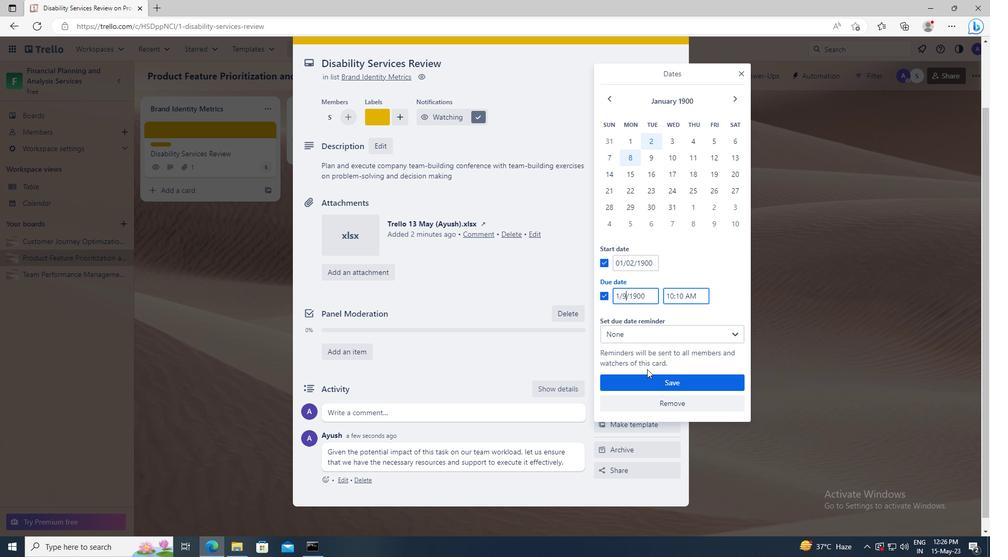 
Action: Mouse pressed left at (647, 381)
Screenshot: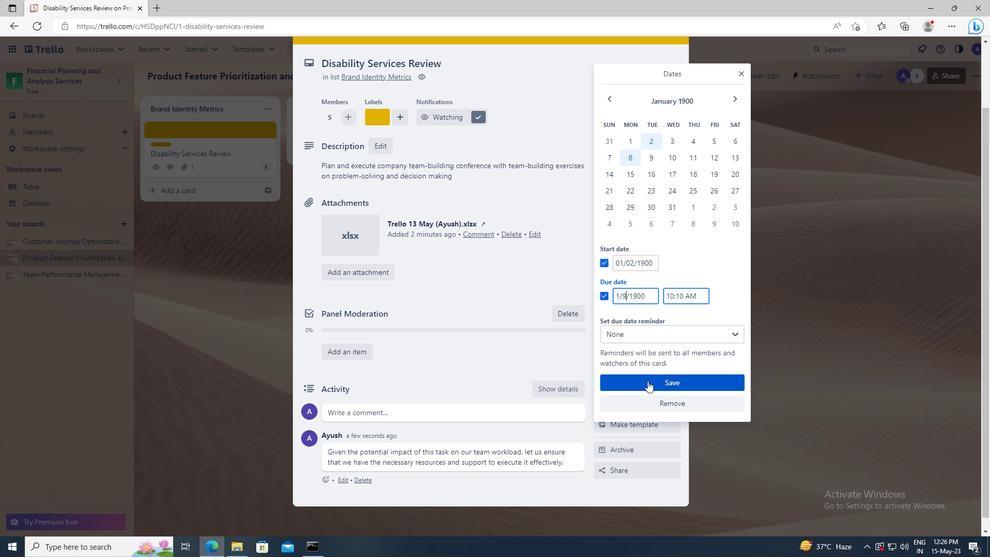 
